Task: Search one way flight ticket for 1 adult, 1 child, 1 infant in seat in premium economy from Rock Springs: Southwest Wyoming Regional Airport (rock Springs Sweetwater County Airport) to Laramie: Laramie Regional Airport on 5-3-2023. Choice of flights is United. Number of bags: 2 checked bags. Price is upto 105000. Outbound departure time preference is 17:45.
Action: Mouse moved to (302, 253)
Screenshot: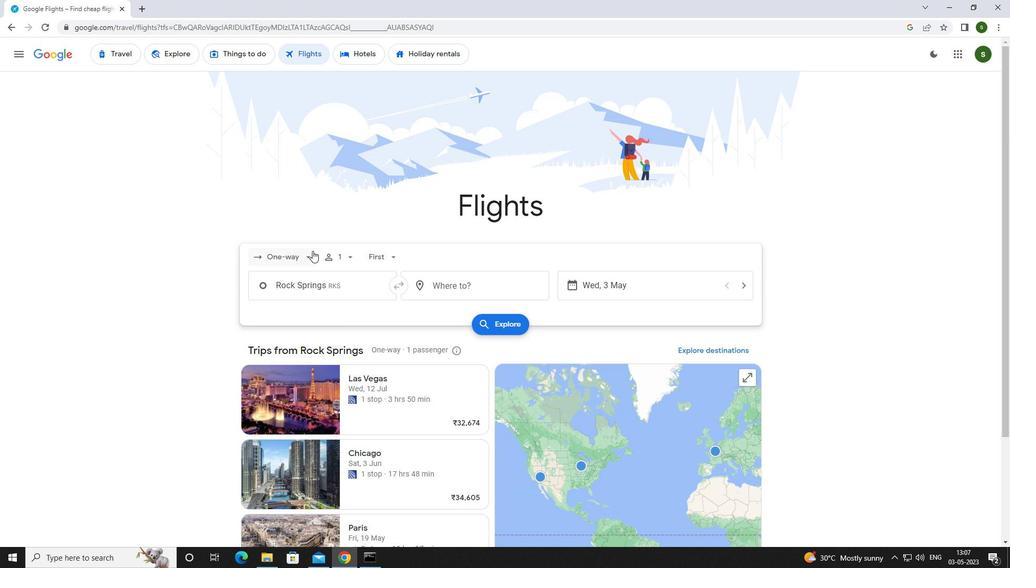 
Action: Mouse pressed left at (302, 253)
Screenshot: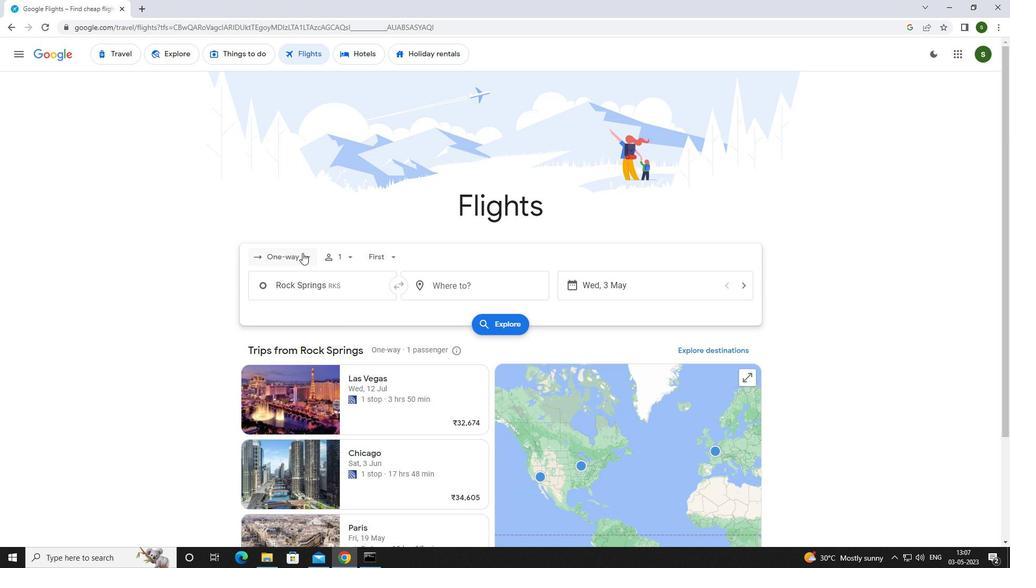 
Action: Mouse moved to (302, 303)
Screenshot: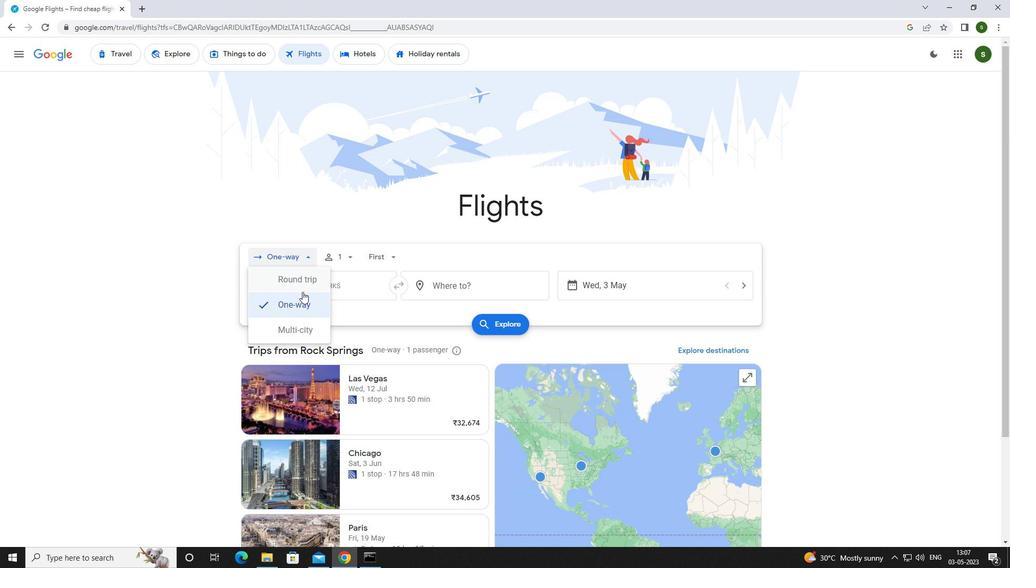 
Action: Mouse pressed left at (302, 303)
Screenshot: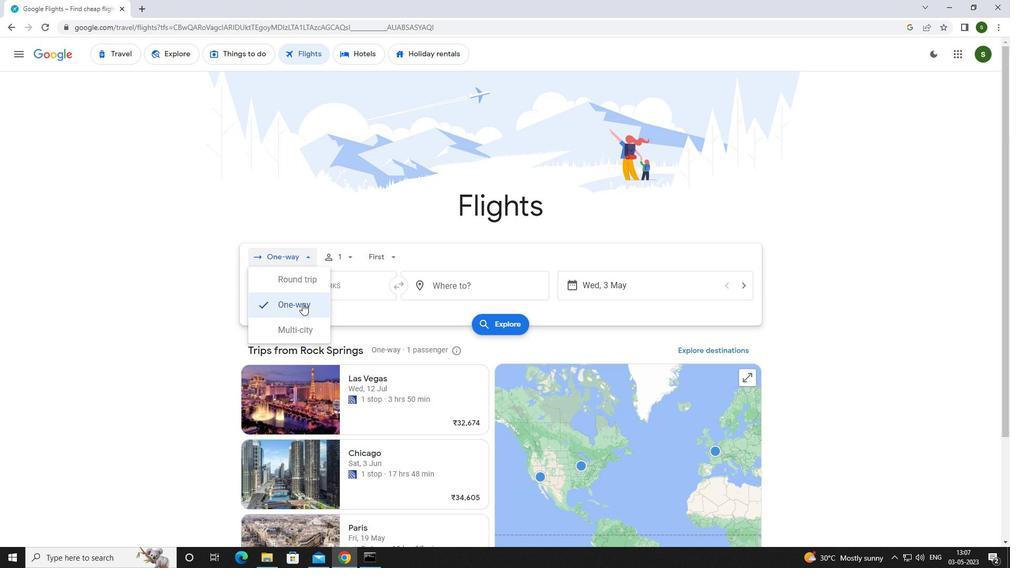 
Action: Mouse moved to (347, 256)
Screenshot: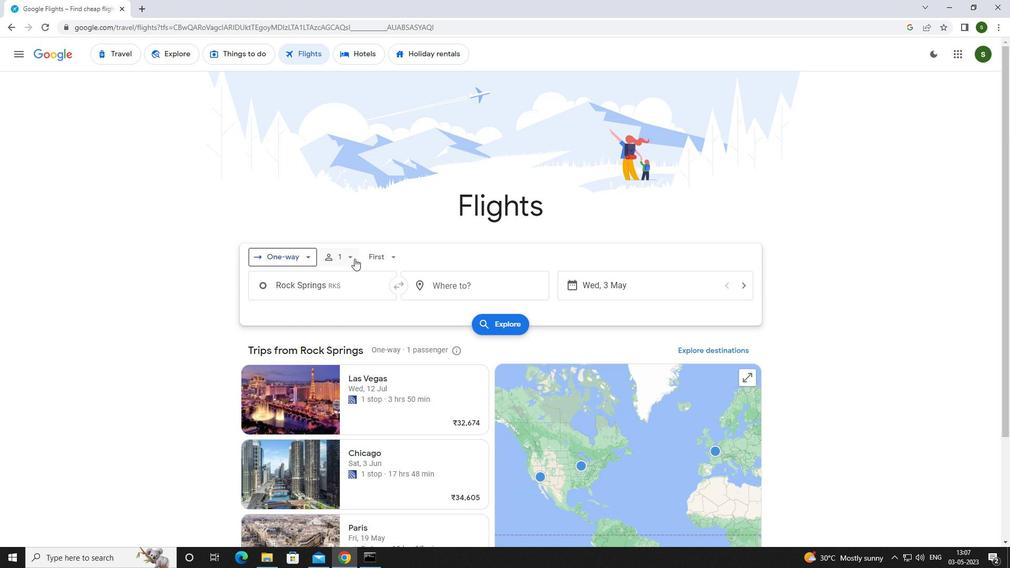 
Action: Mouse pressed left at (347, 256)
Screenshot: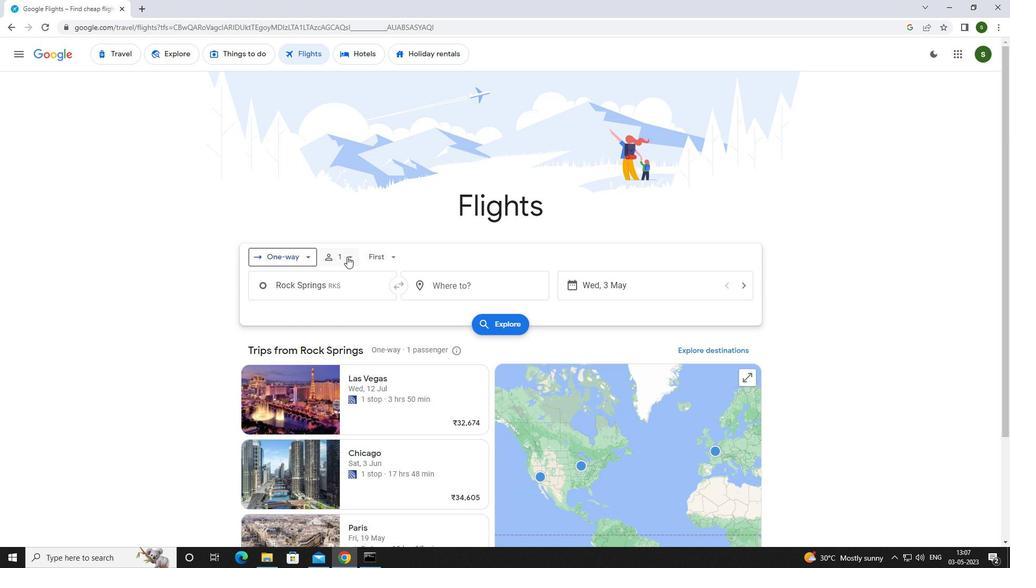 
Action: Mouse moved to (436, 311)
Screenshot: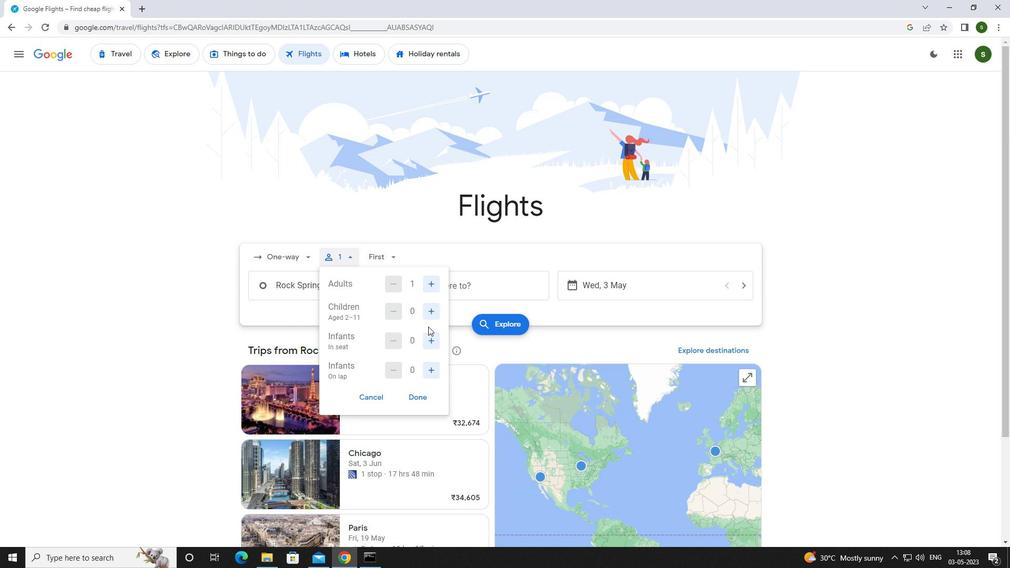 
Action: Mouse pressed left at (436, 311)
Screenshot: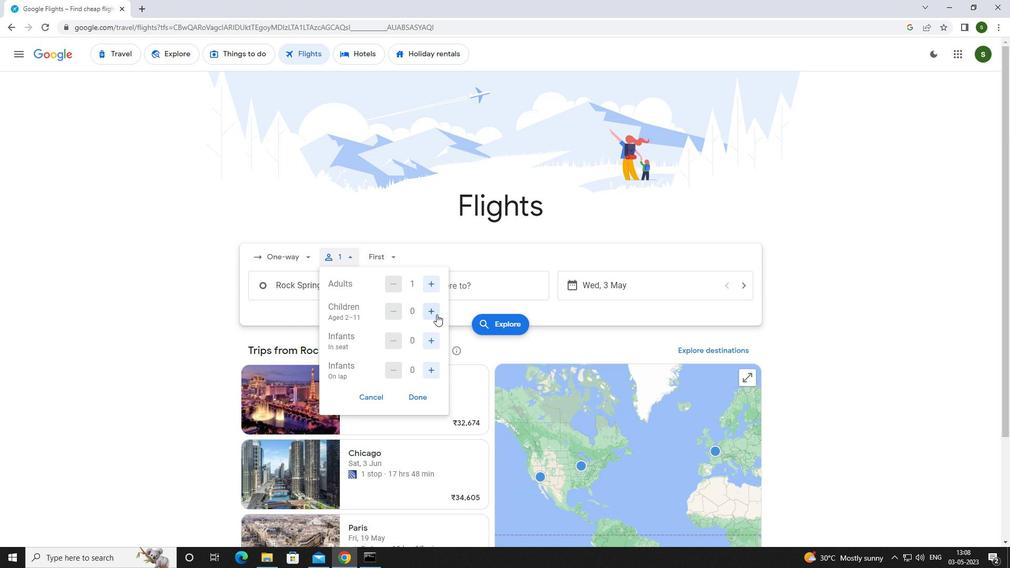 
Action: Mouse moved to (432, 338)
Screenshot: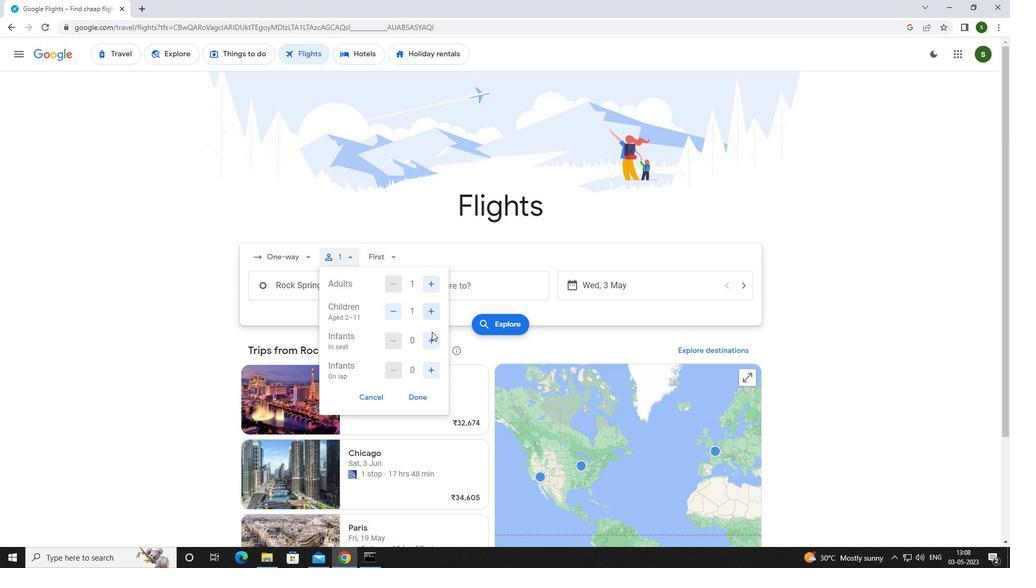 
Action: Mouse pressed left at (432, 338)
Screenshot: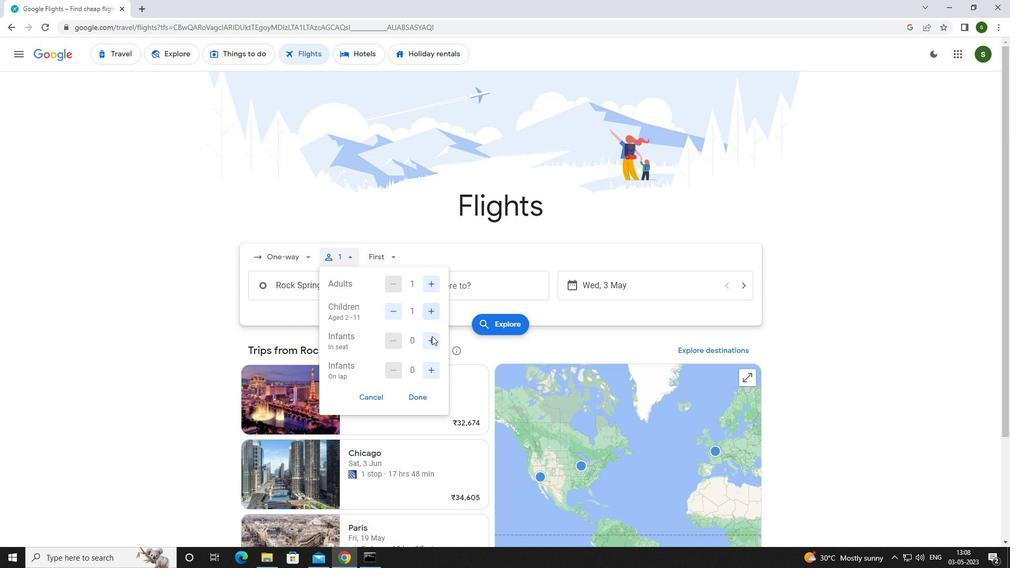 
Action: Mouse moved to (390, 253)
Screenshot: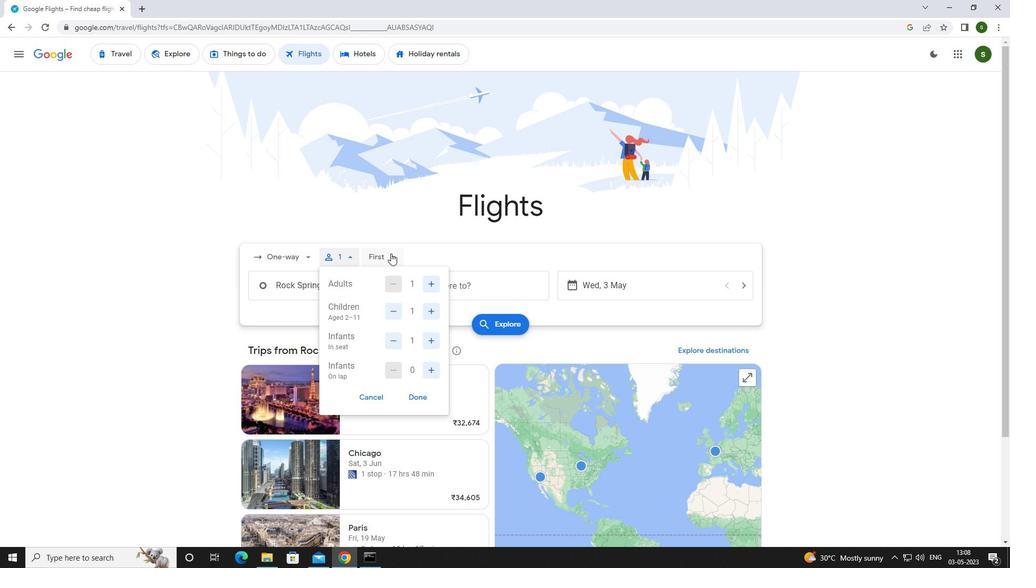 
Action: Mouse pressed left at (390, 253)
Screenshot: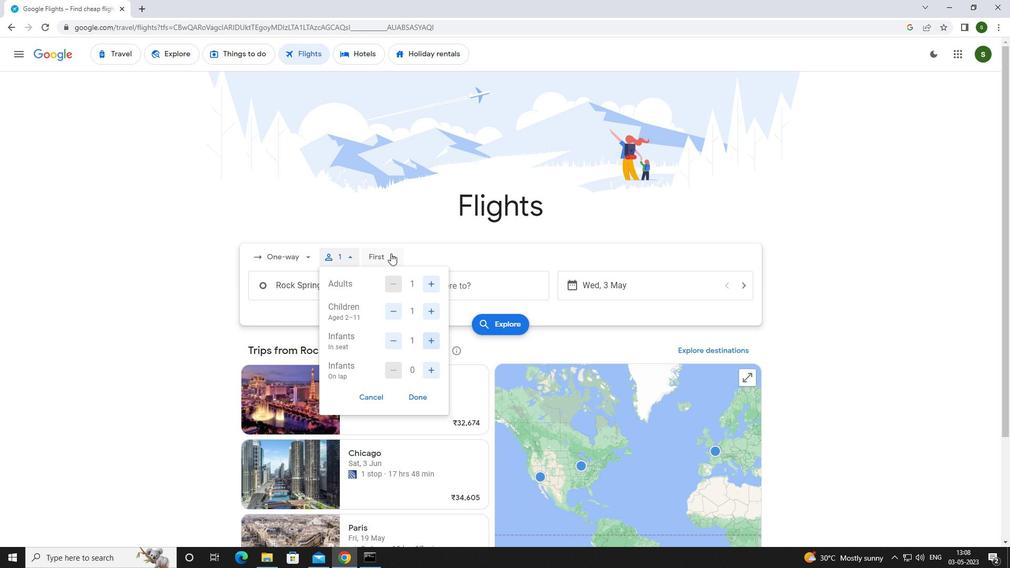 
Action: Mouse moved to (403, 312)
Screenshot: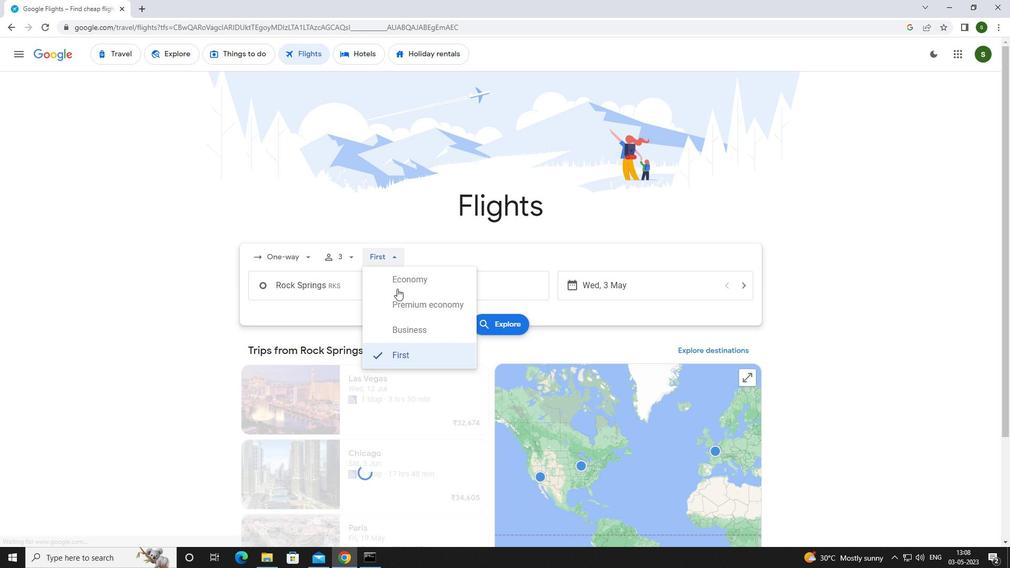 
Action: Mouse pressed left at (403, 312)
Screenshot: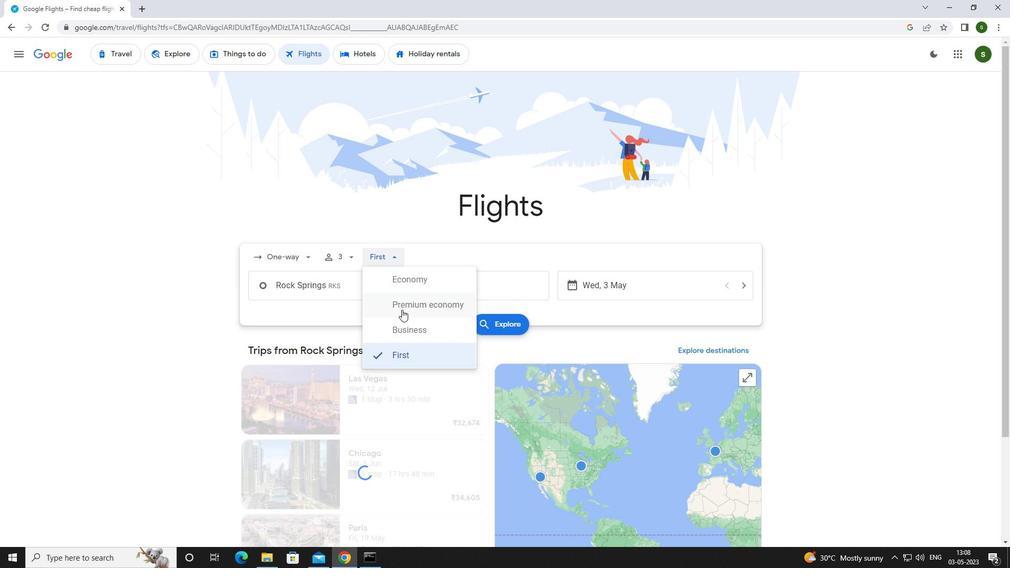 
Action: Mouse moved to (347, 288)
Screenshot: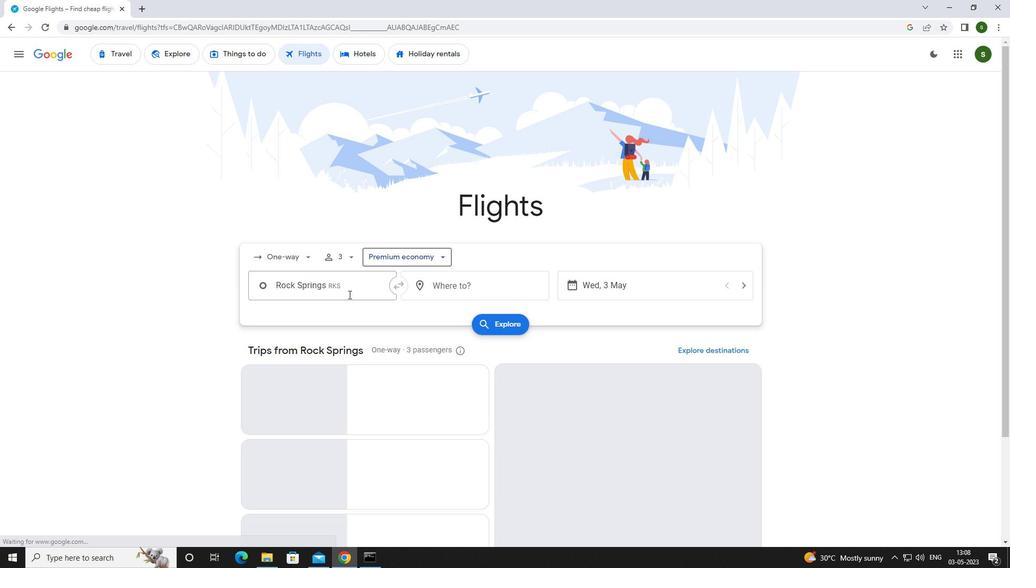 
Action: Mouse pressed left at (347, 288)
Screenshot: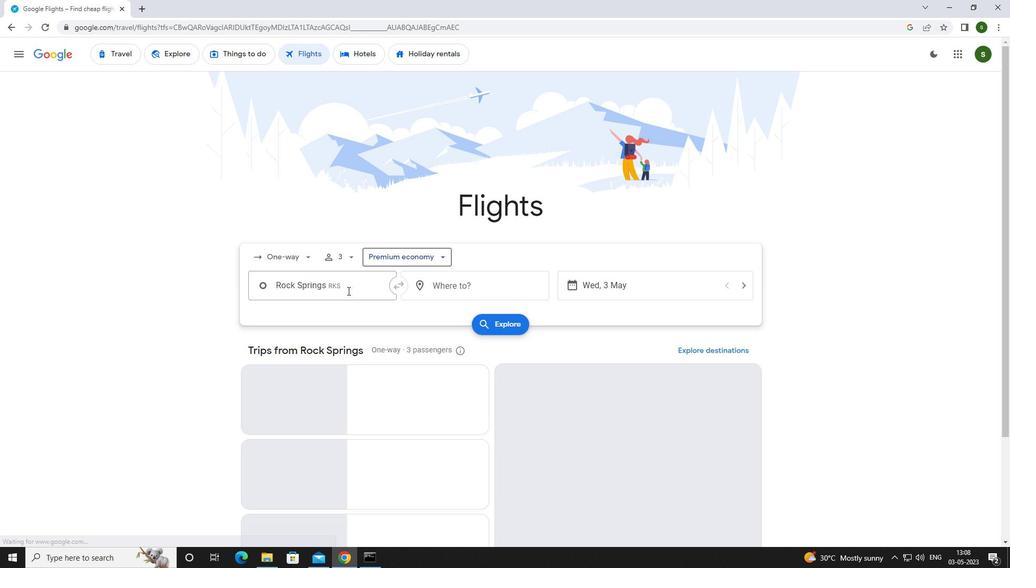 
Action: Mouse moved to (350, 285)
Screenshot: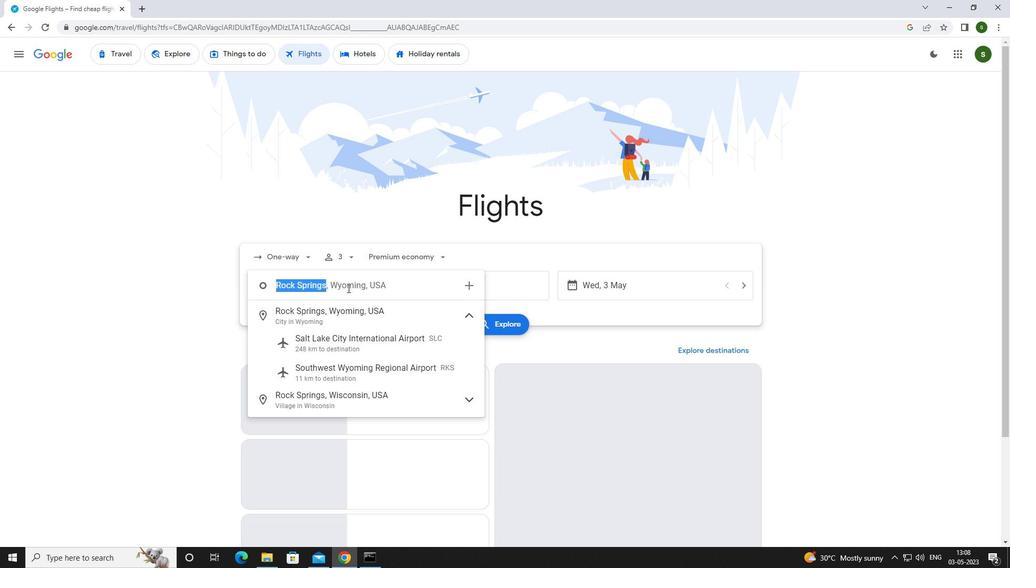 
Action: Key pressed <Key.caps_lock>R<Key.caps_lock>ock<Key.space><Key.caps_lock>s<Key.caps_lock>pring
Screenshot: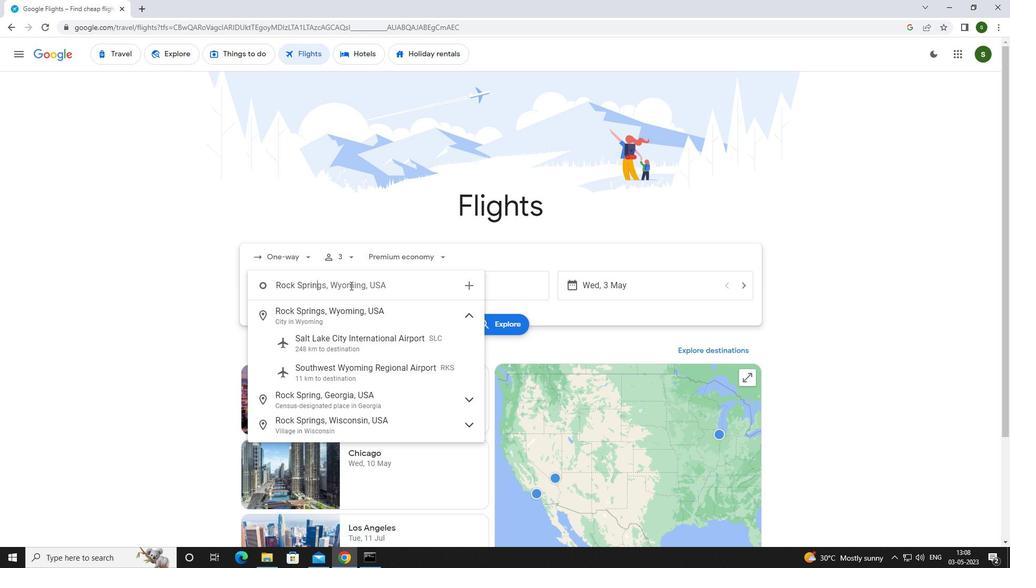 
Action: Mouse moved to (351, 369)
Screenshot: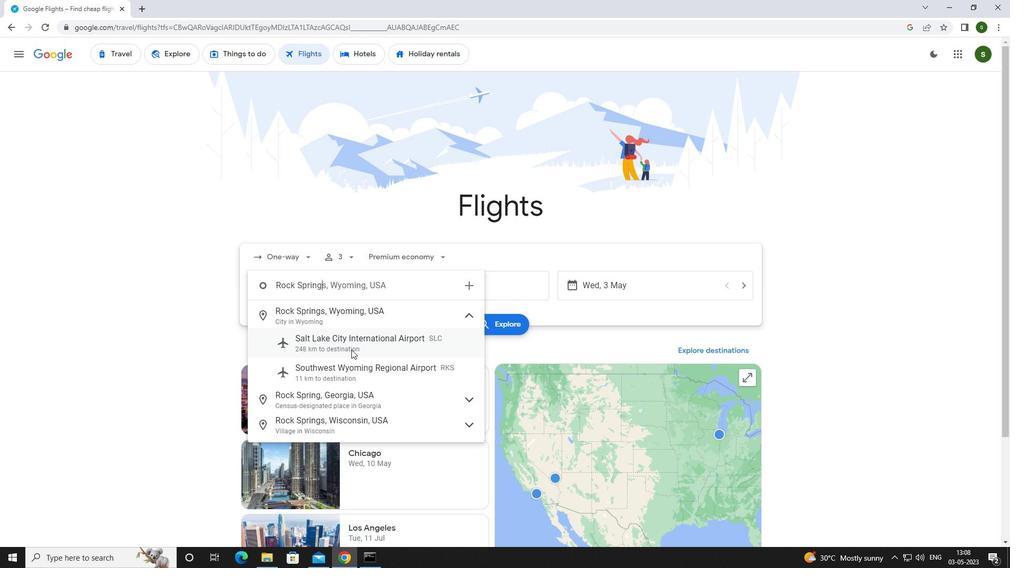 
Action: Mouse pressed left at (351, 369)
Screenshot: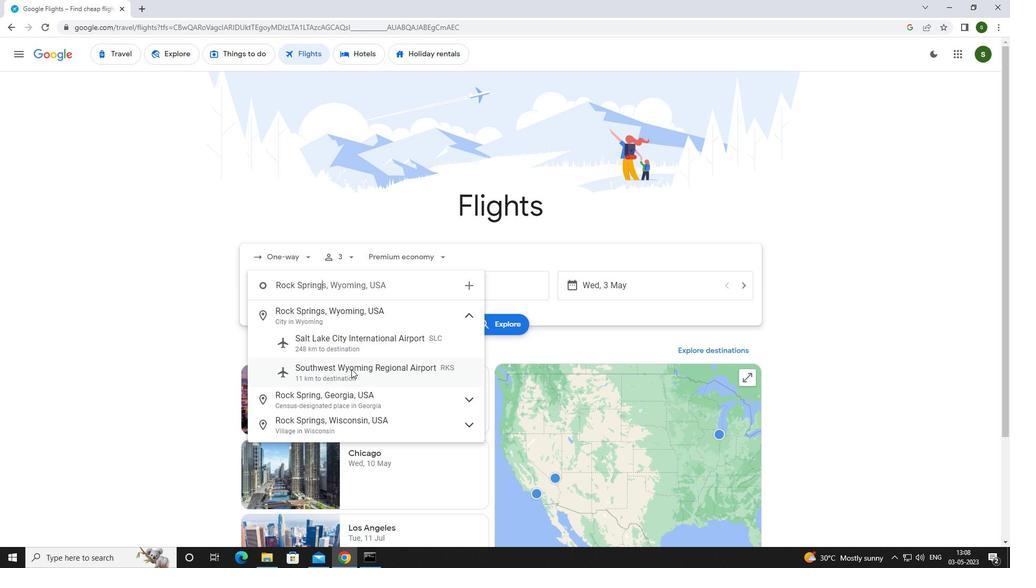 
Action: Mouse moved to (488, 289)
Screenshot: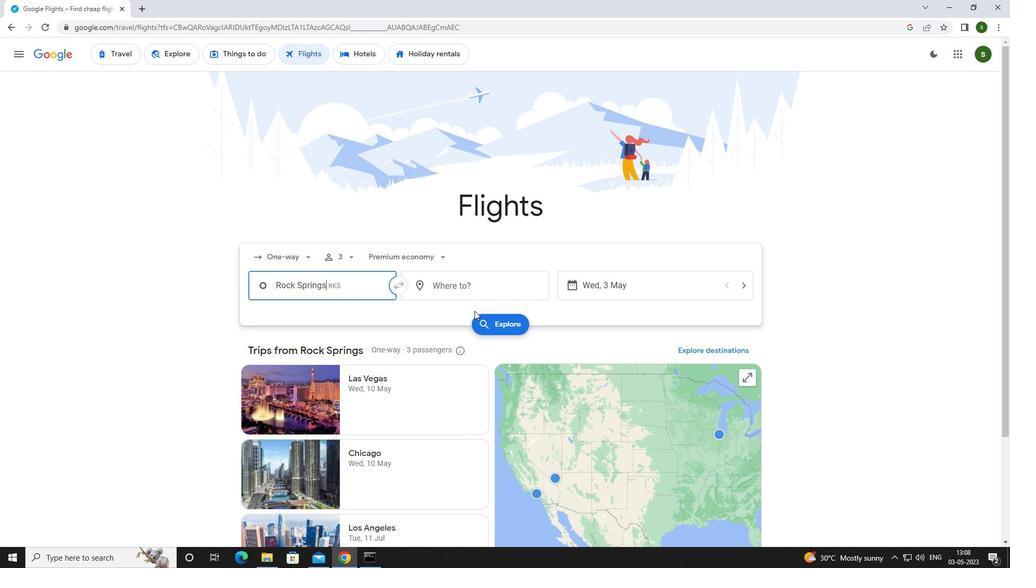 
Action: Mouse pressed left at (488, 289)
Screenshot: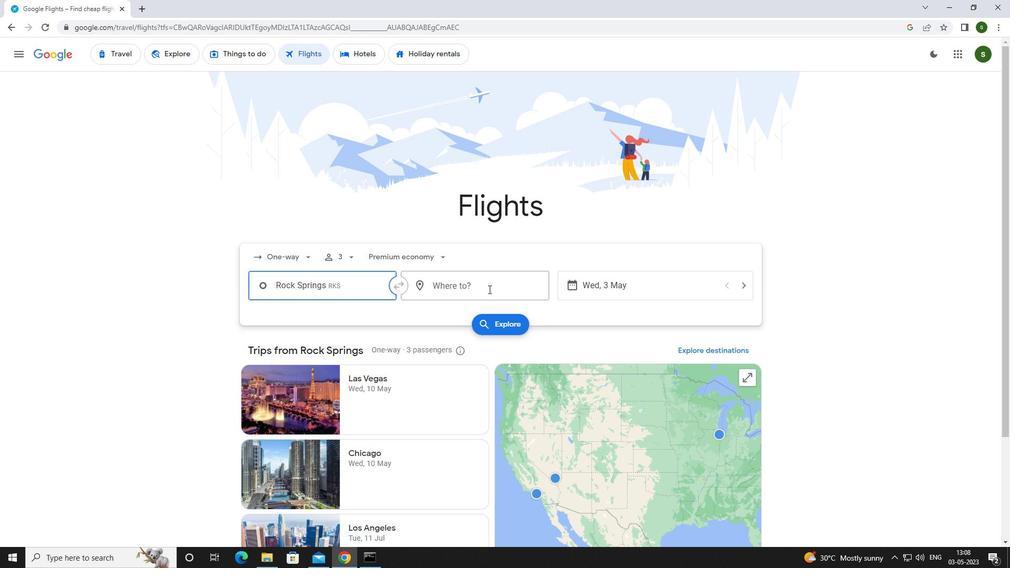 
Action: Key pressed <Key.caps_lock>l<Key.caps_lock>arami
Screenshot: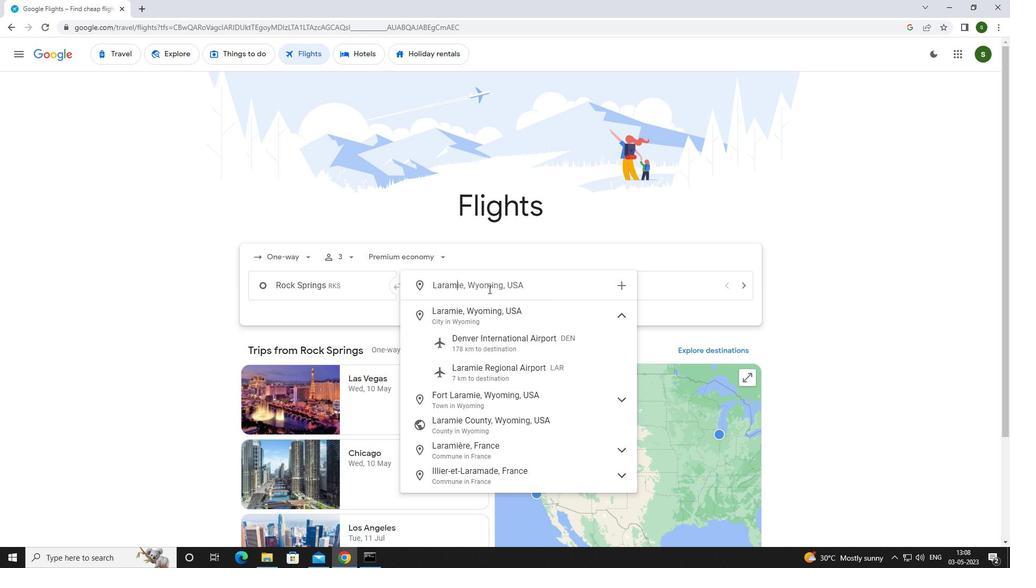 
Action: Mouse moved to (504, 375)
Screenshot: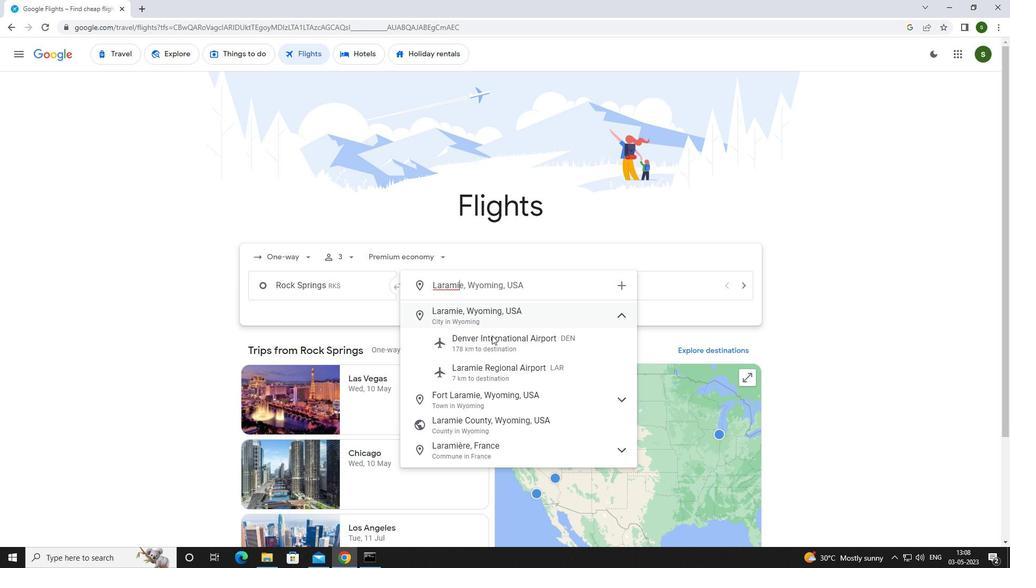 
Action: Mouse pressed left at (504, 375)
Screenshot: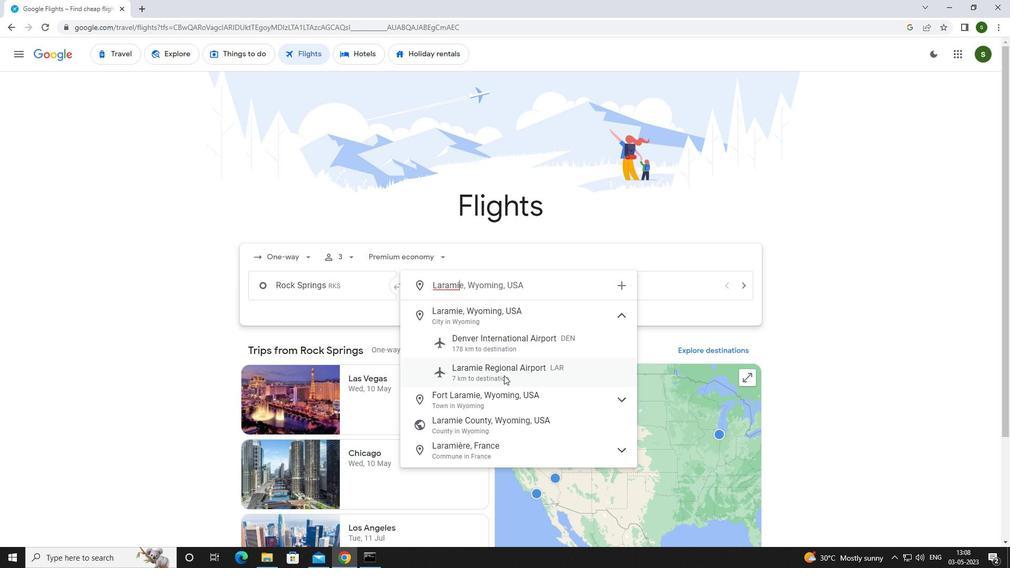 
Action: Mouse moved to (631, 287)
Screenshot: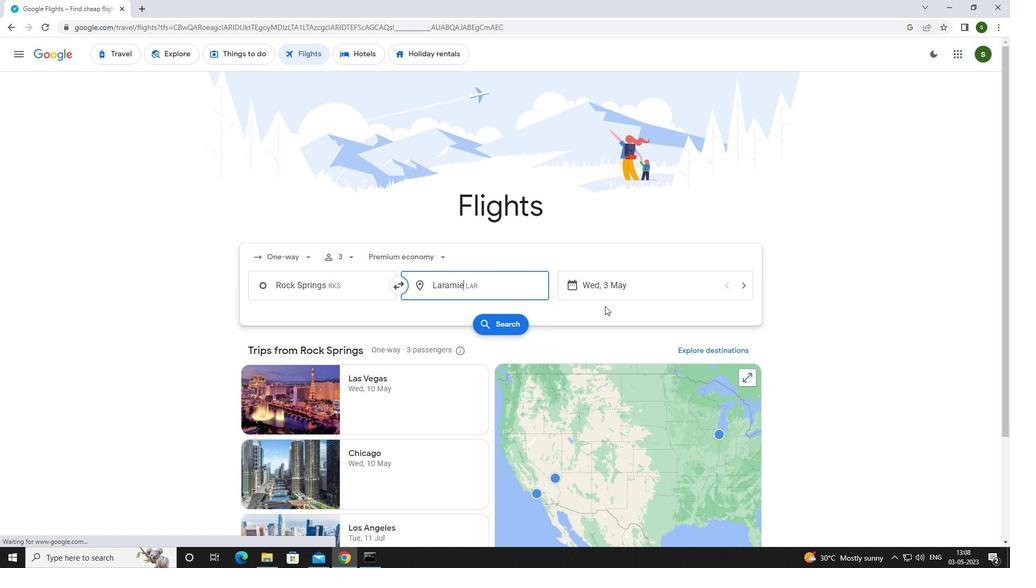 
Action: Mouse pressed left at (631, 287)
Screenshot: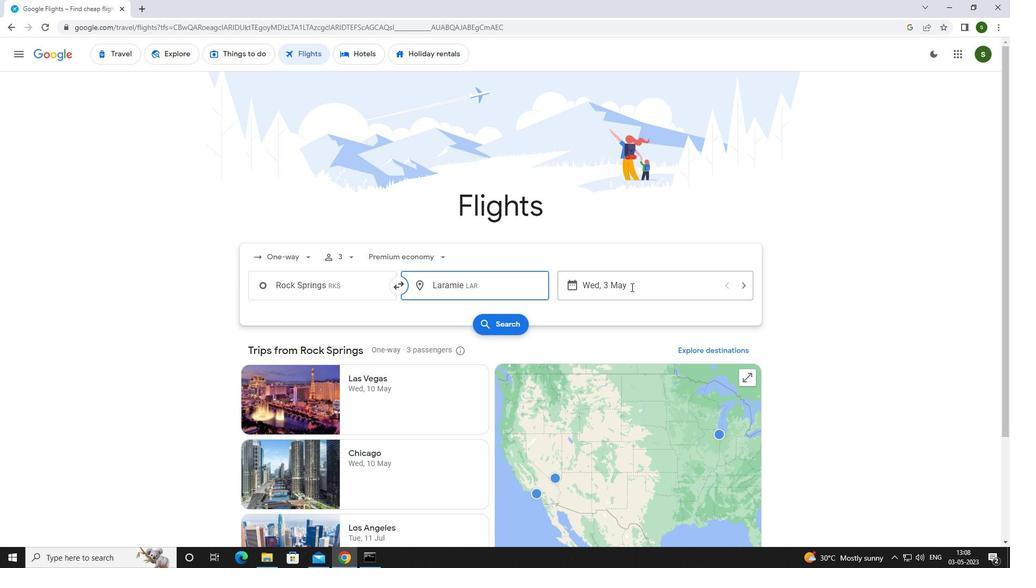 
Action: Mouse moved to (451, 356)
Screenshot: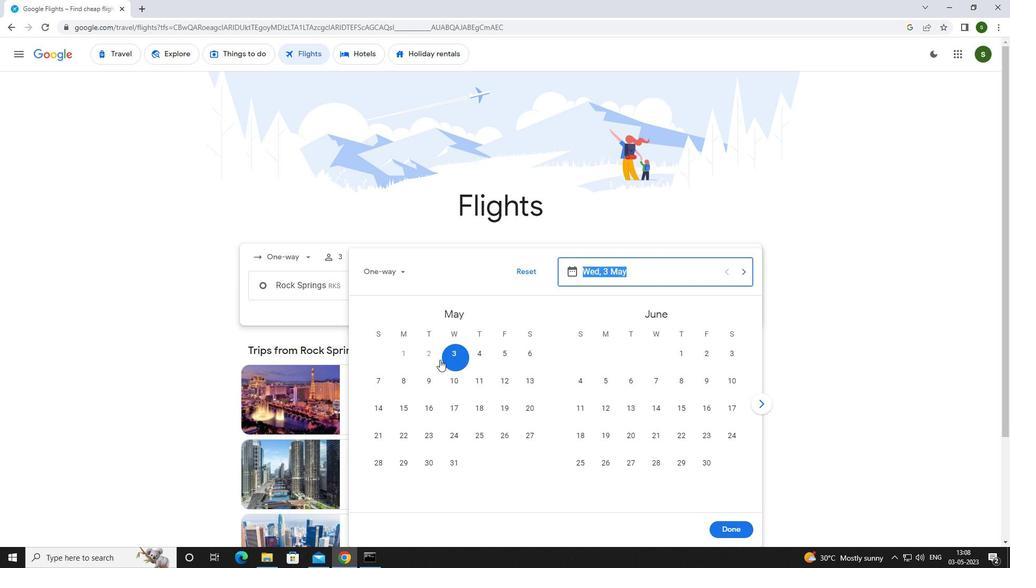 
Action: Mouse pressed left at (451, 356)
Screenshot: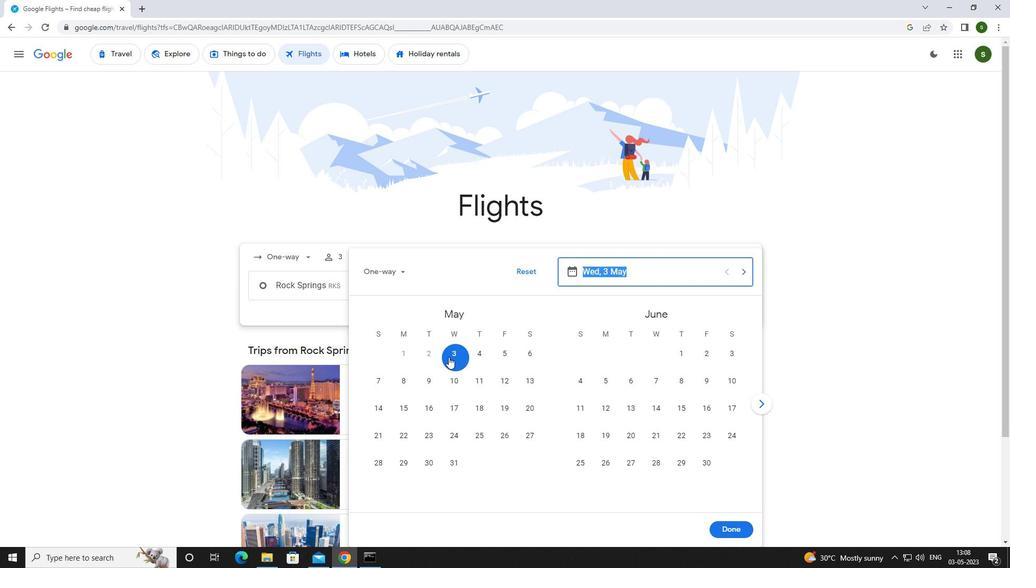 
Action: Mouse moved to (737, 529)
Screenshot: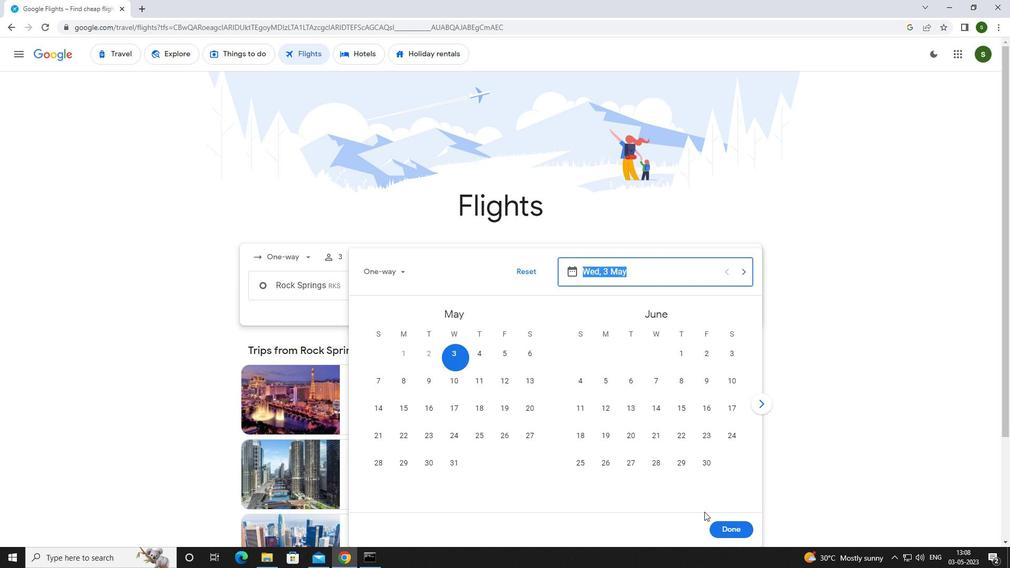 
Action: Mouse pressed left at (737, 529)
Screenshot: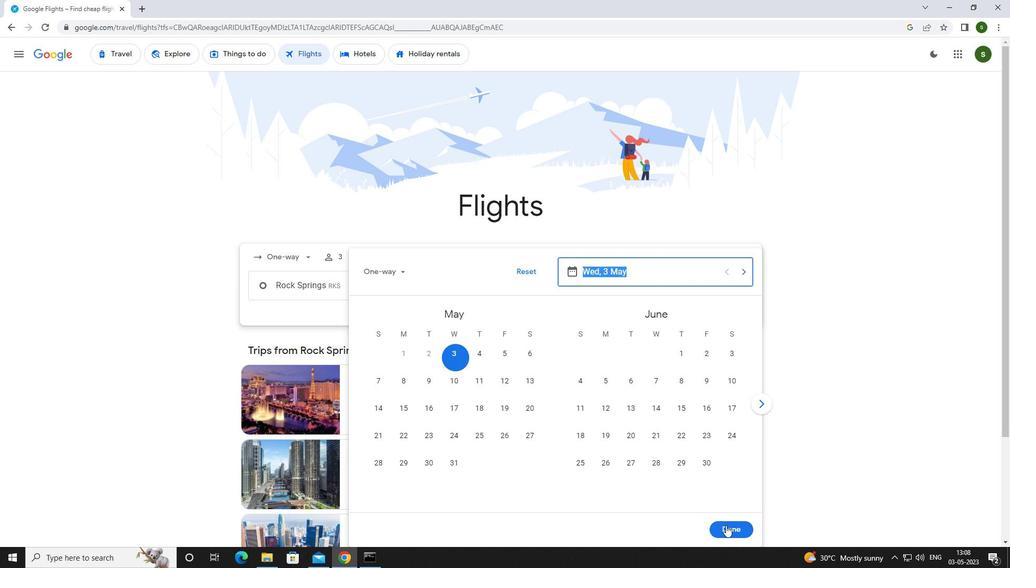 
Action: Mouse moved to (500, 323)
Screenshot: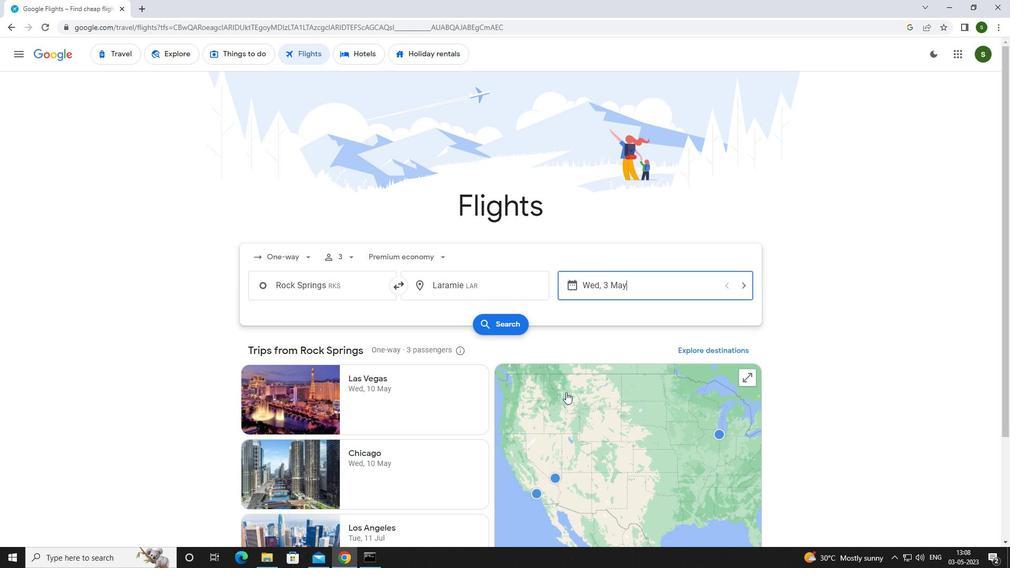 
Action: Mouse pressed left at (500, 323)
Screenshot: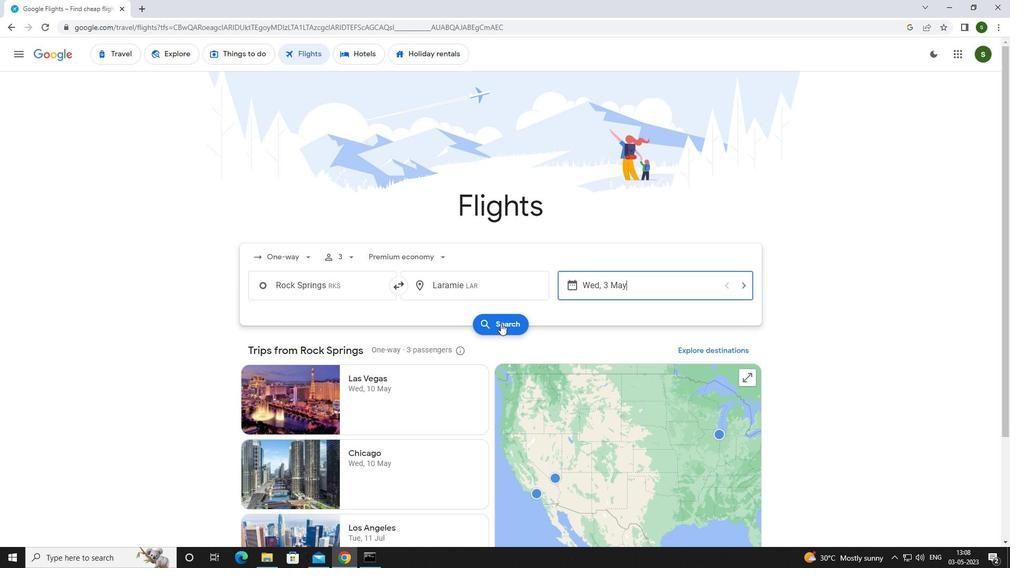 
Action: Mouse moved to (254, 150)
Screenshot: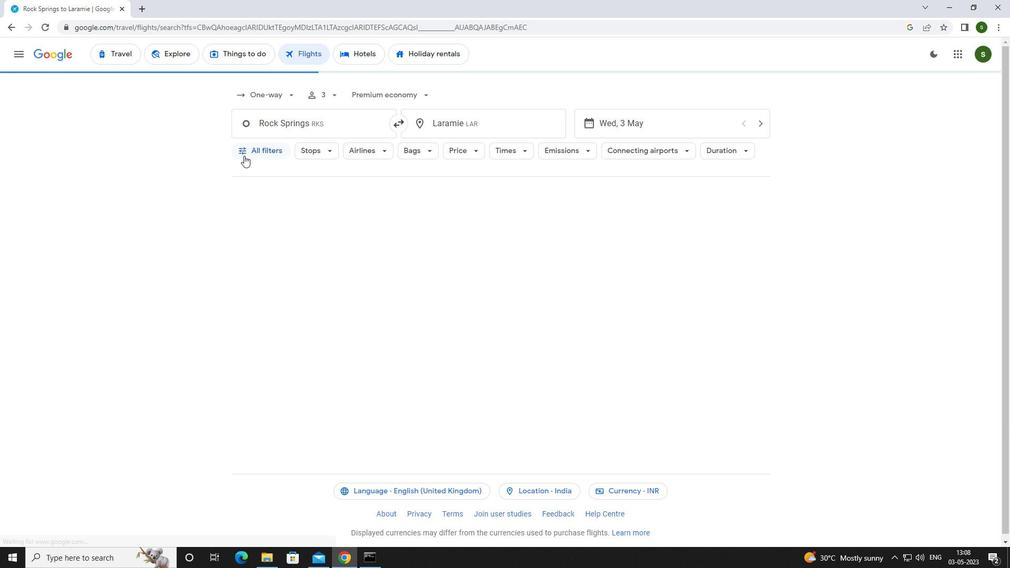 
Action: Mouse pressed left at (254, 150)
Screenshot: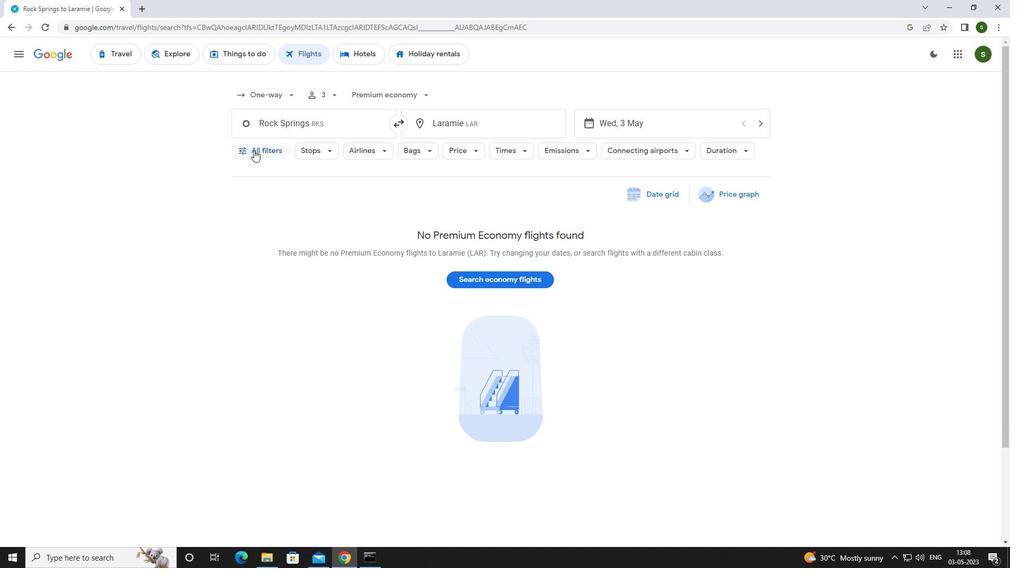 
Action: Mouse moved to (391, 370)
Screenshot: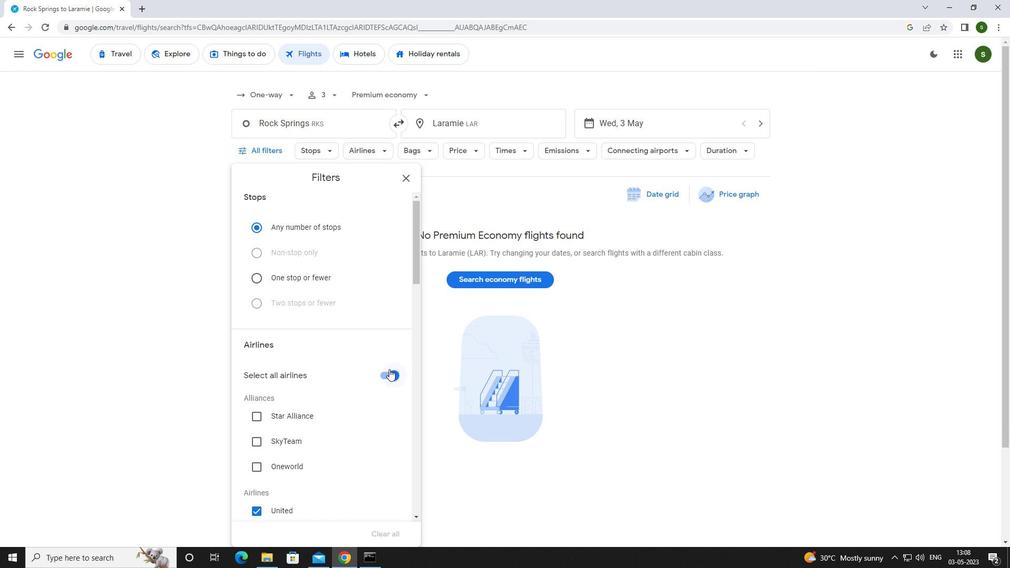 
Action: Mouse pressed left at (391, 370)
Screenshot: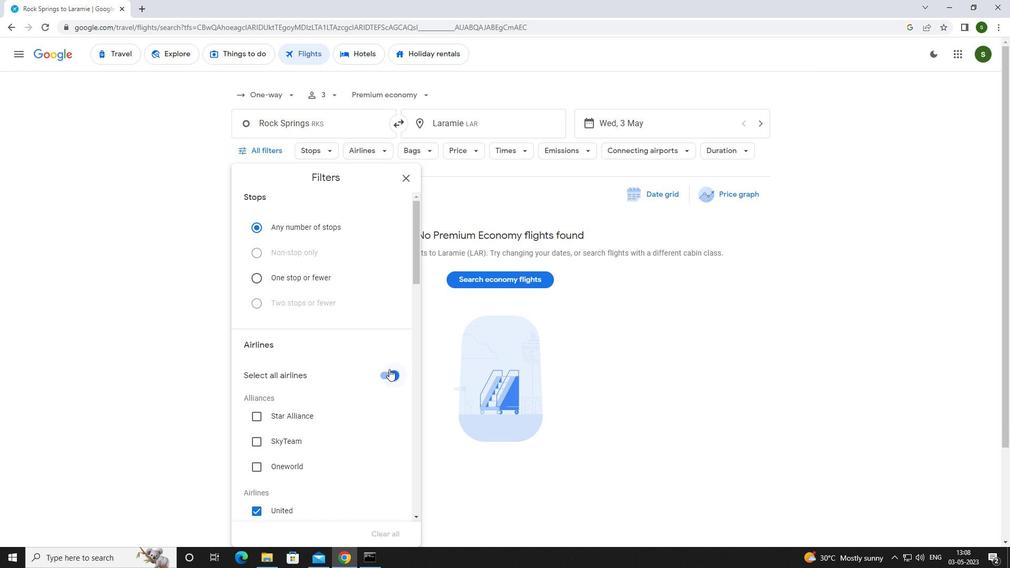 
Action: Mouse moved to (354, 332)
Screenshot: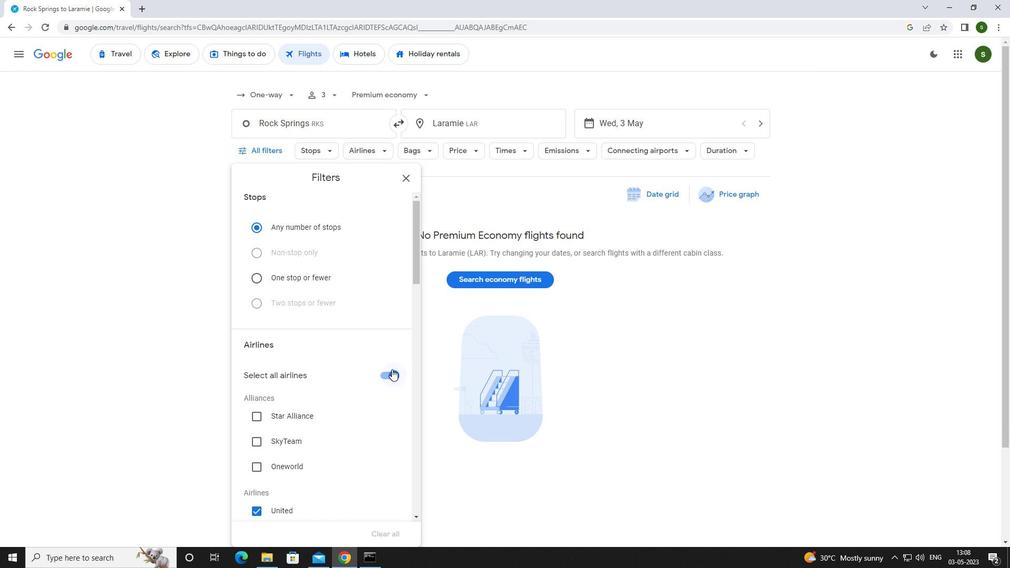 
Action: Mouse scrolled (354, 331) with delta (0, 0)
Screenshot: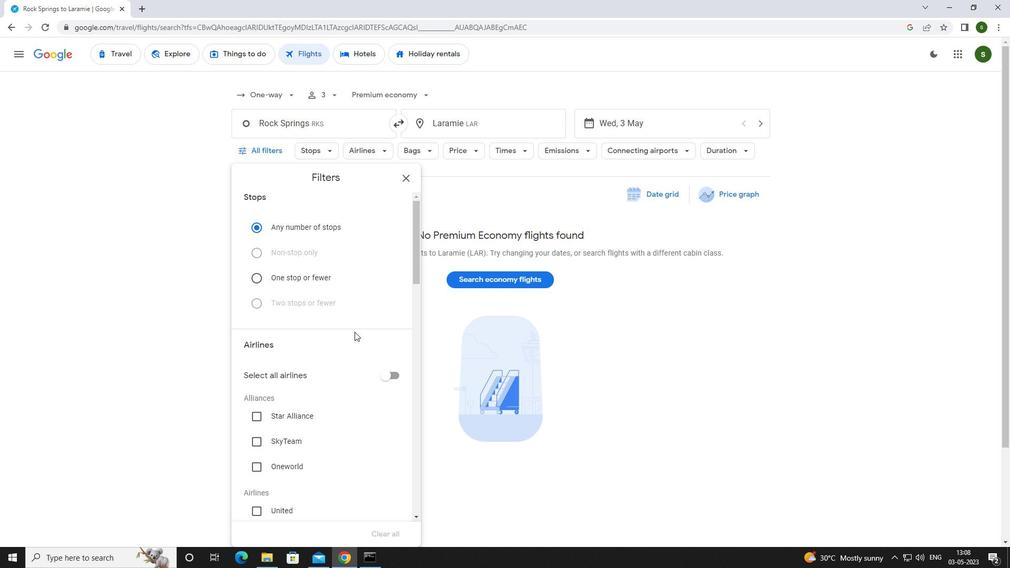
Action: Mouse scrolled (354, 331) with delta (0, 0)
Screenshot: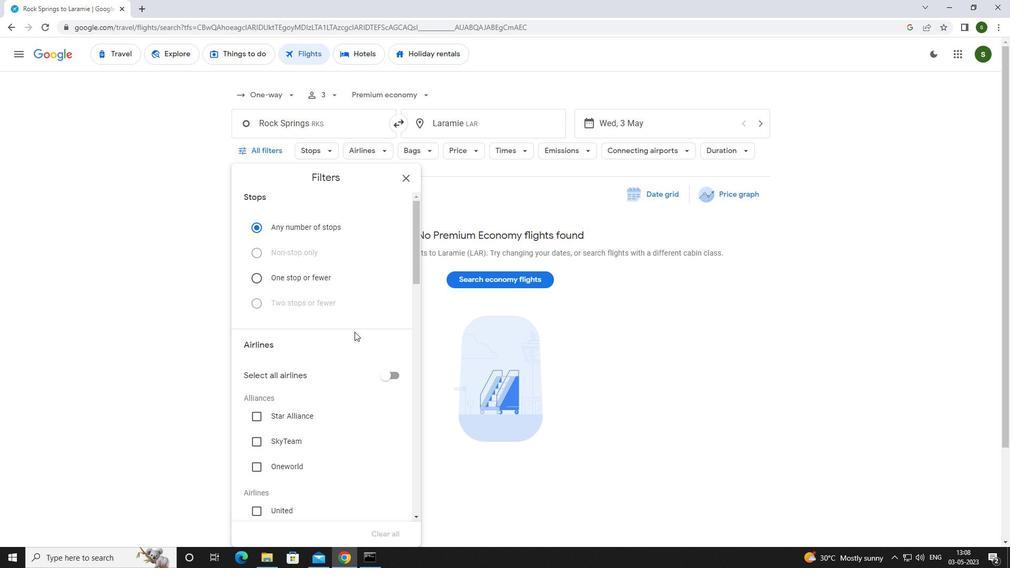 
Action: Mouse moved to (277, 404)
Screenshot: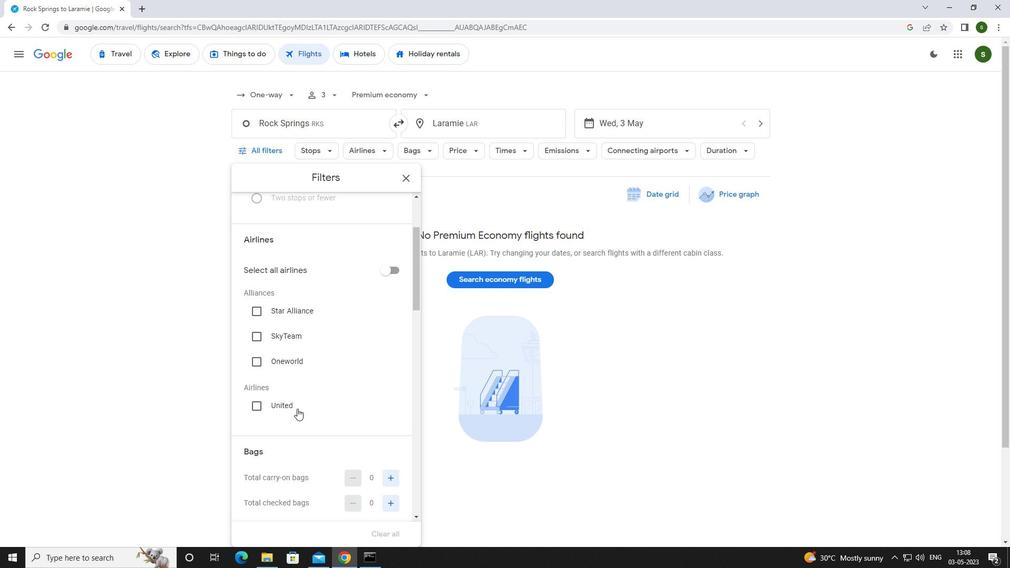 
Action: Mouse pressed left at (277, 404)
Screenshot: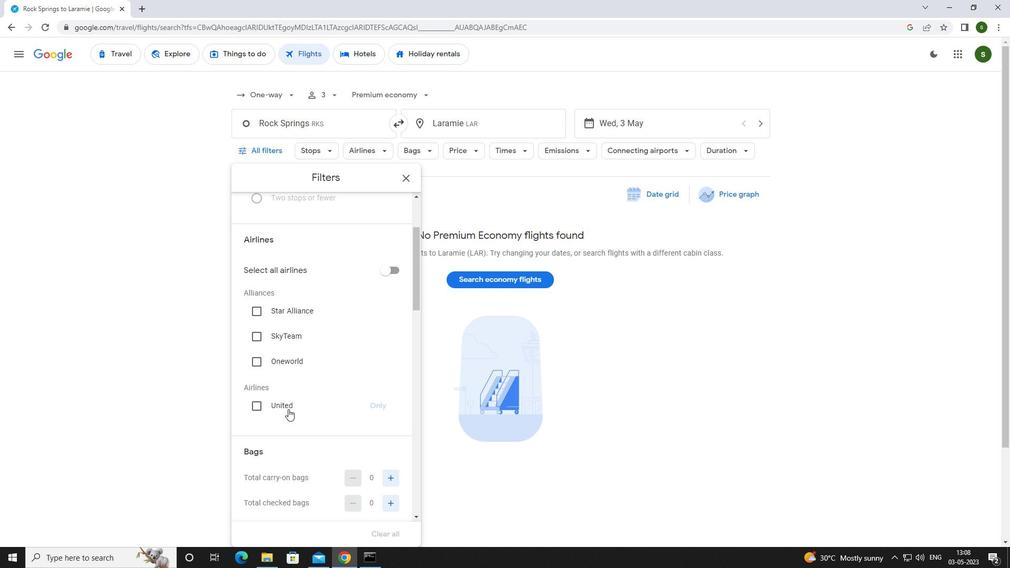 
Action: Mouse moved to (307, 390)
Screenshot: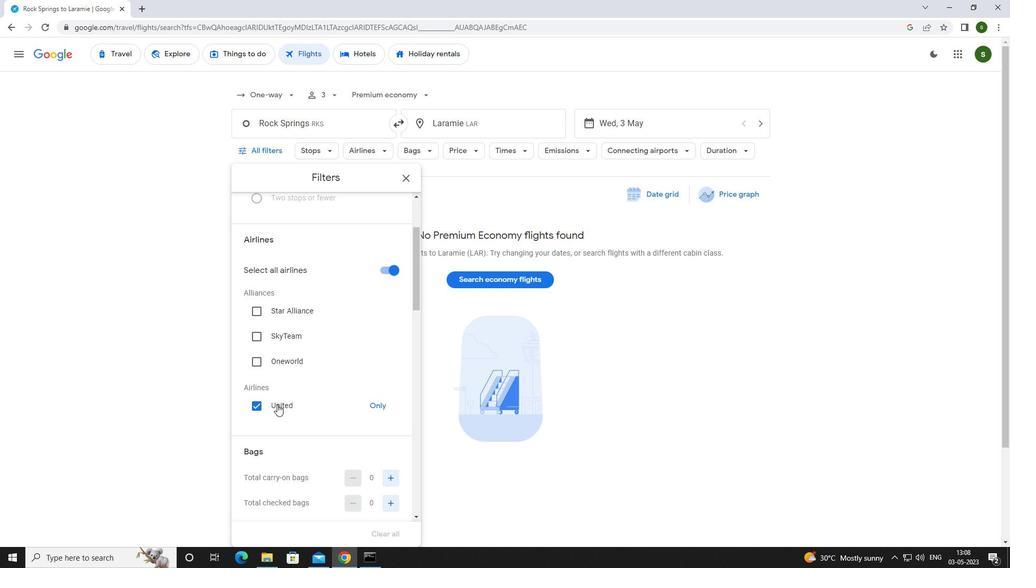 
Action: Mouse scrolled (307, 389) with delta (0, 0)
Screenshot: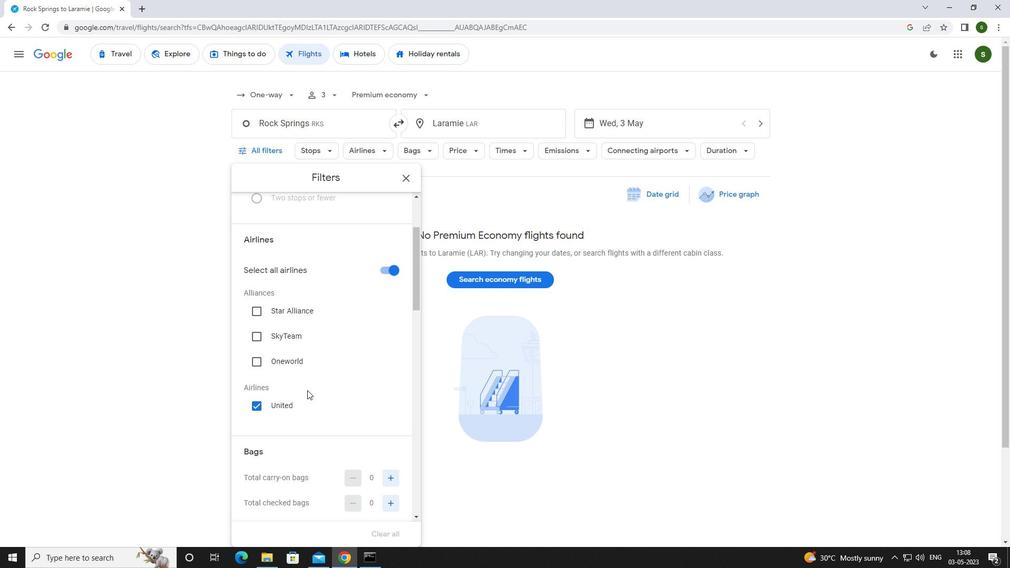 
Action: Mouse scrolled (307, 389) with delta (0, 0)
Screenshot: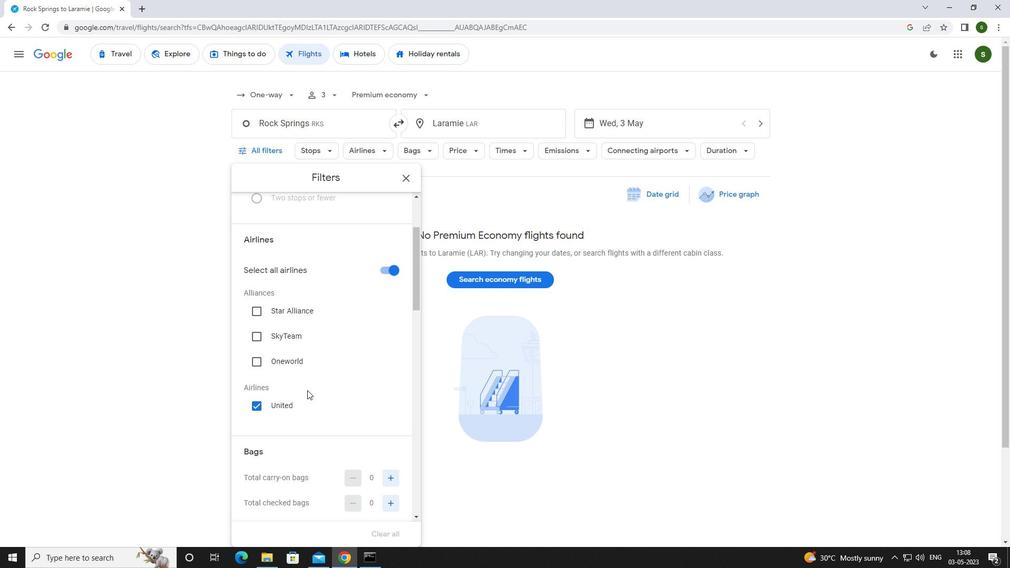 
Action: Mouse moved to (307, 389)
Screenshot: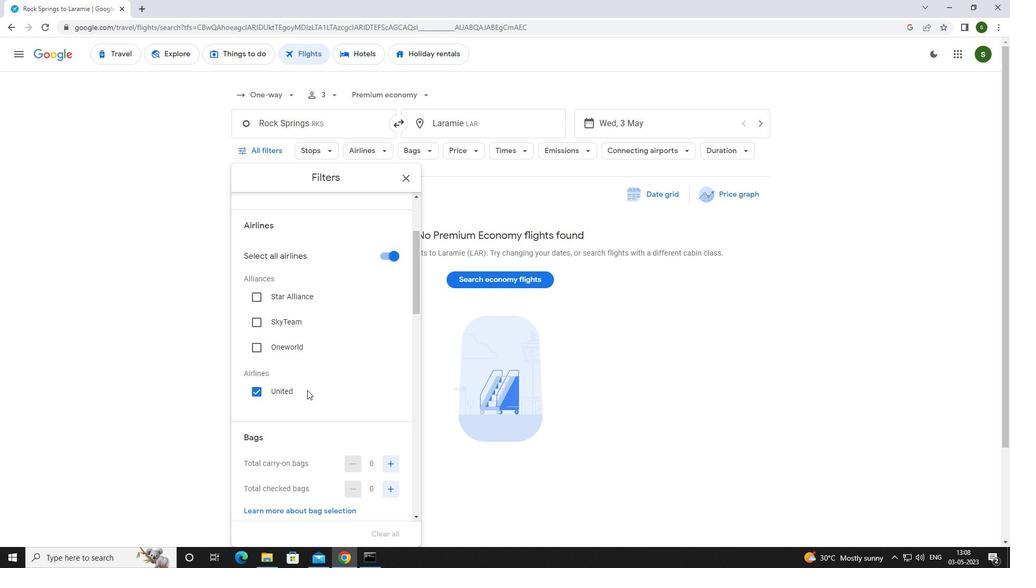 
Action: Mouse scrolled (307, 389) with delta (0, 0)
Screenshot: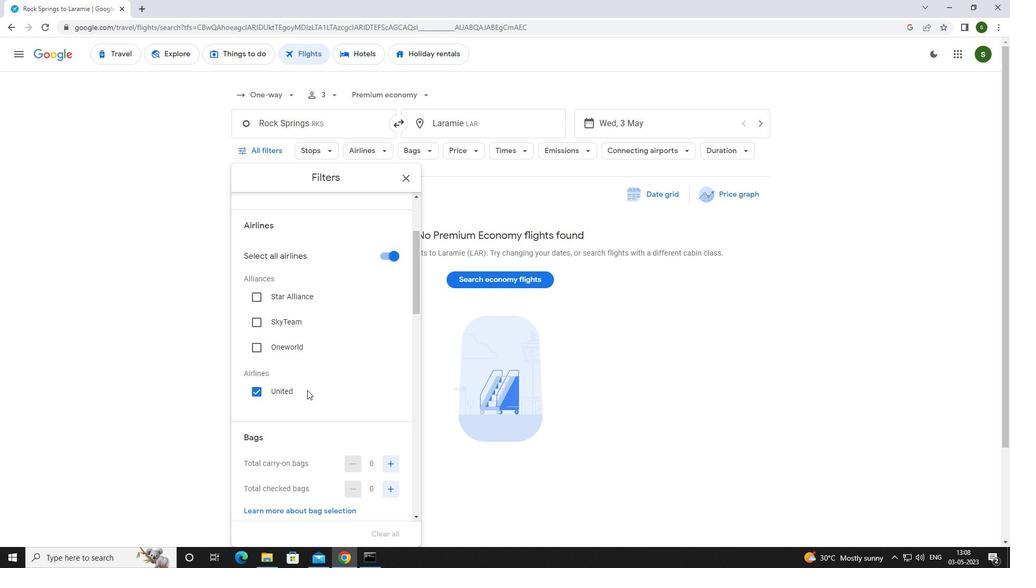 
Action: Mouse moved to (389, 342)
Screenshot: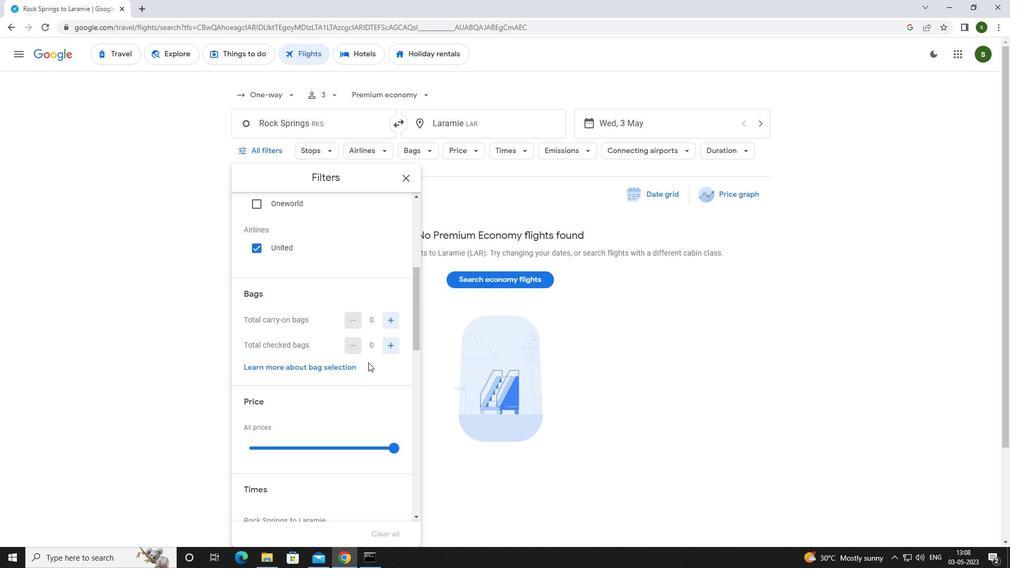 
Action: Mouse pressed left at (389, 342)
Screenshot: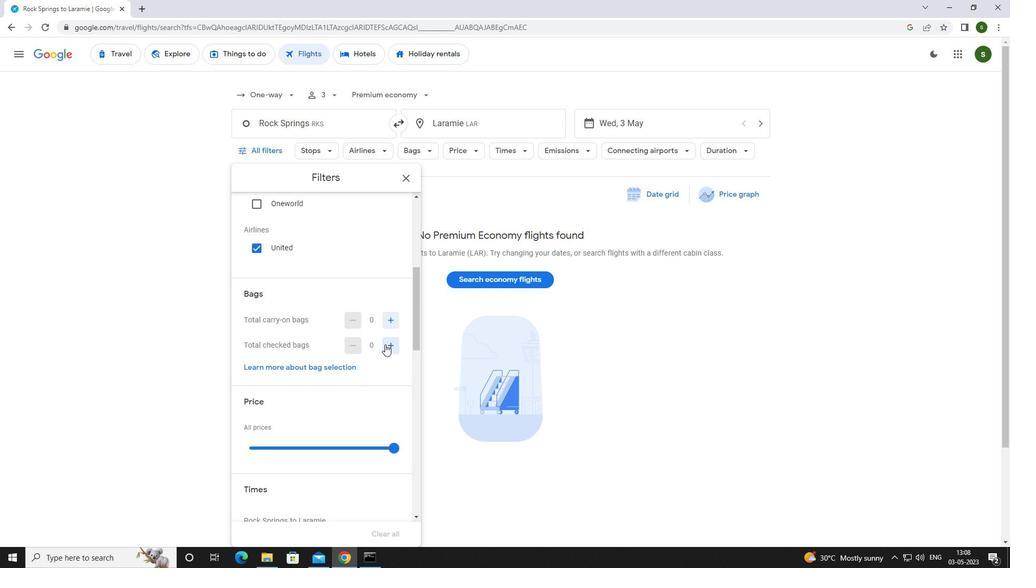 
Action: Mouse pressed left at (389, 342)
Screenshot: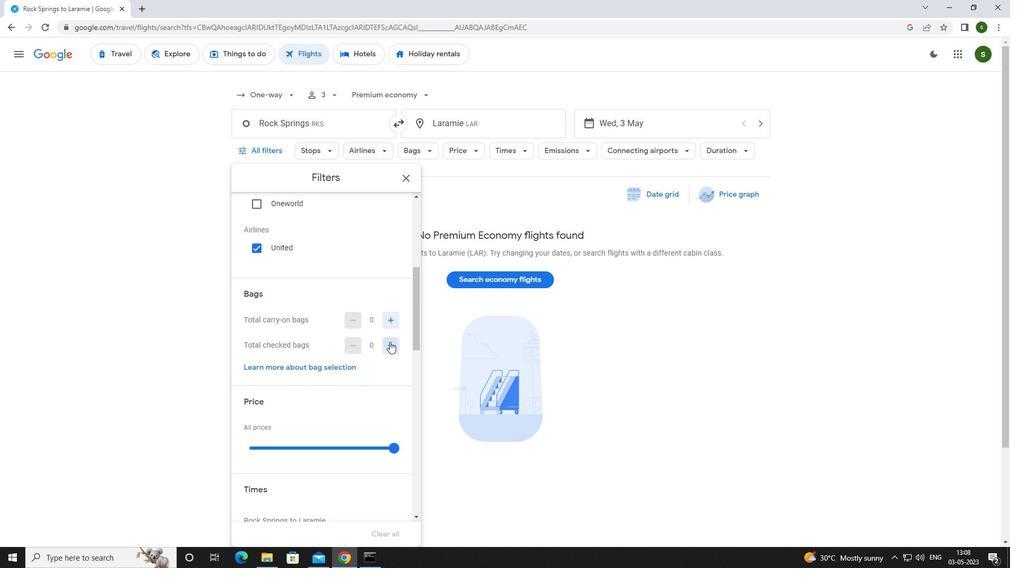 
Action: Mouse moved to (389, 343)
Screenshot: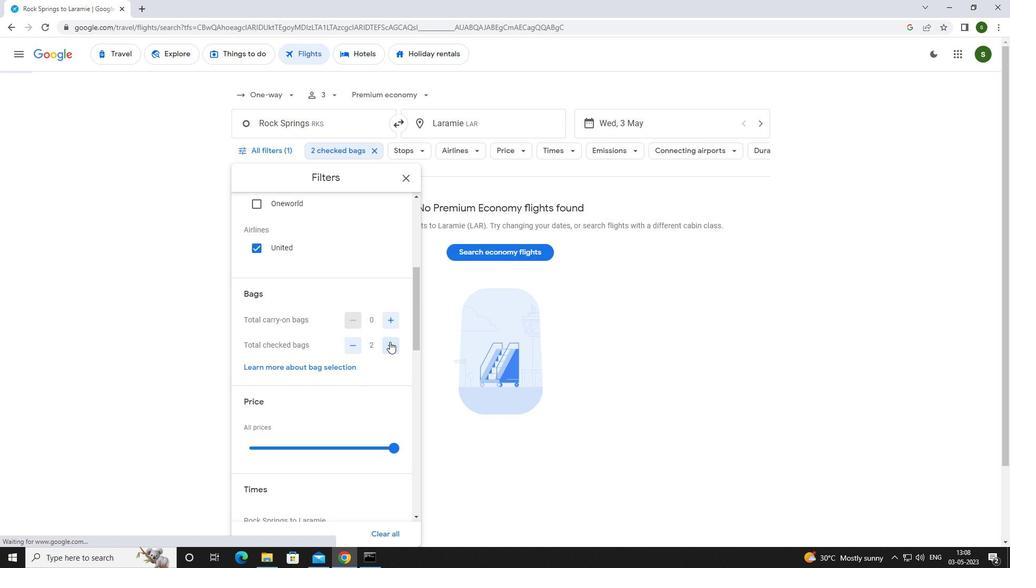 
Action: Mouse scrolled (389, 342) with delta (0, 0)
Screenshot: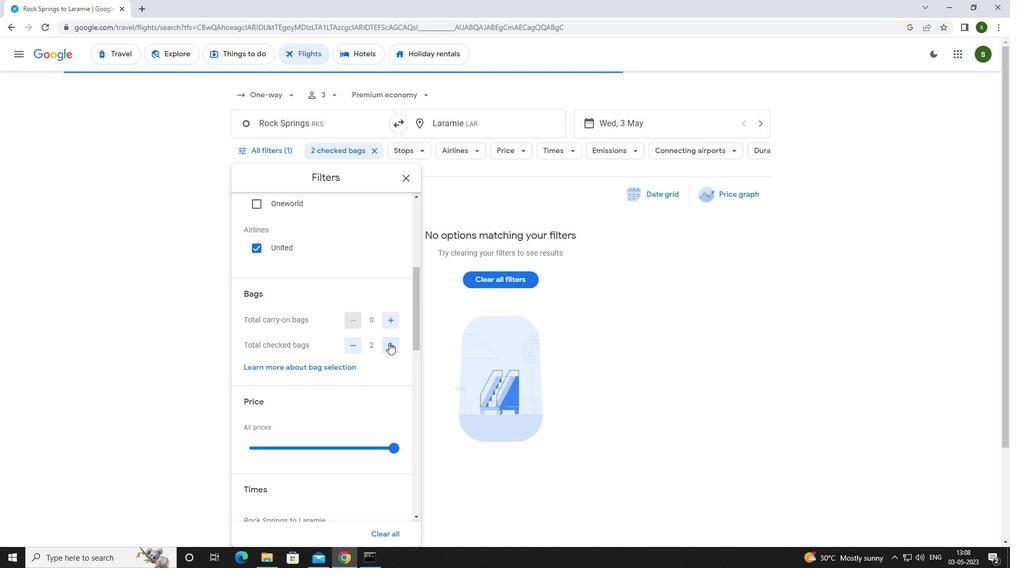 
Action: Mouse scrolled (389, 342) with delta (0, 0)
Screenshot: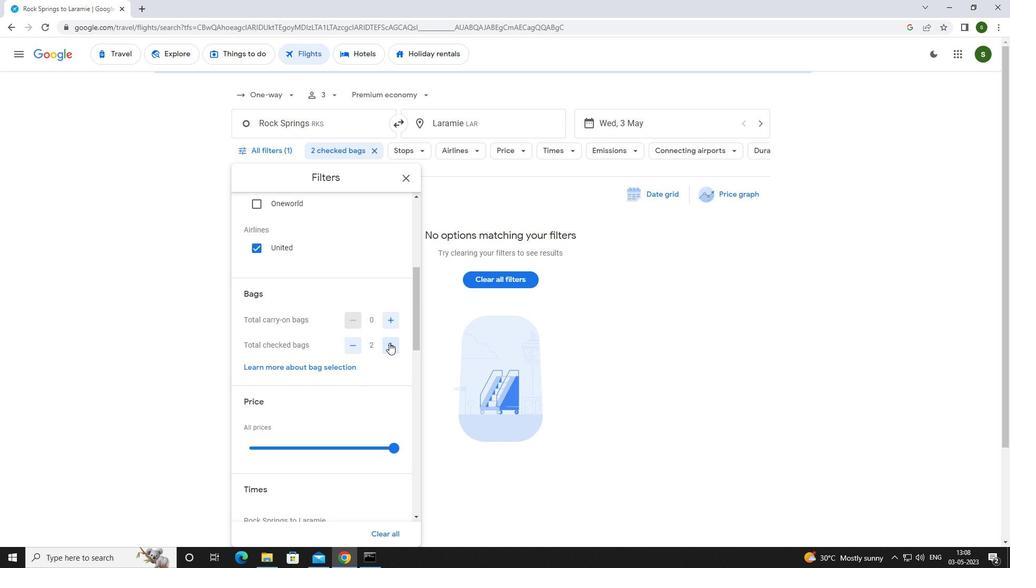 
Action: Mouse moved to (393, 348)
Screenshot: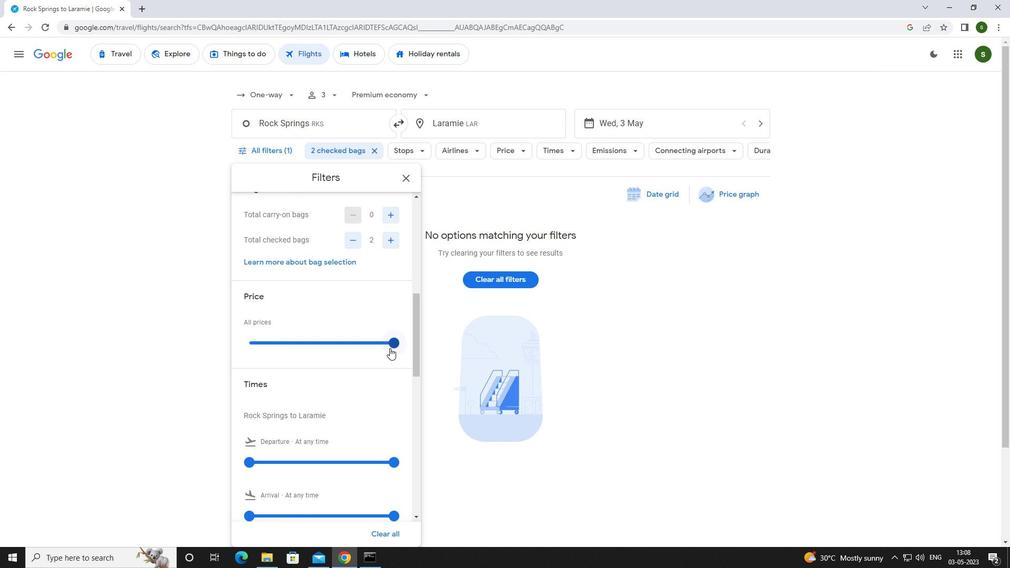 
Action: Mouse pressed left at (393, 348)
Screenshot: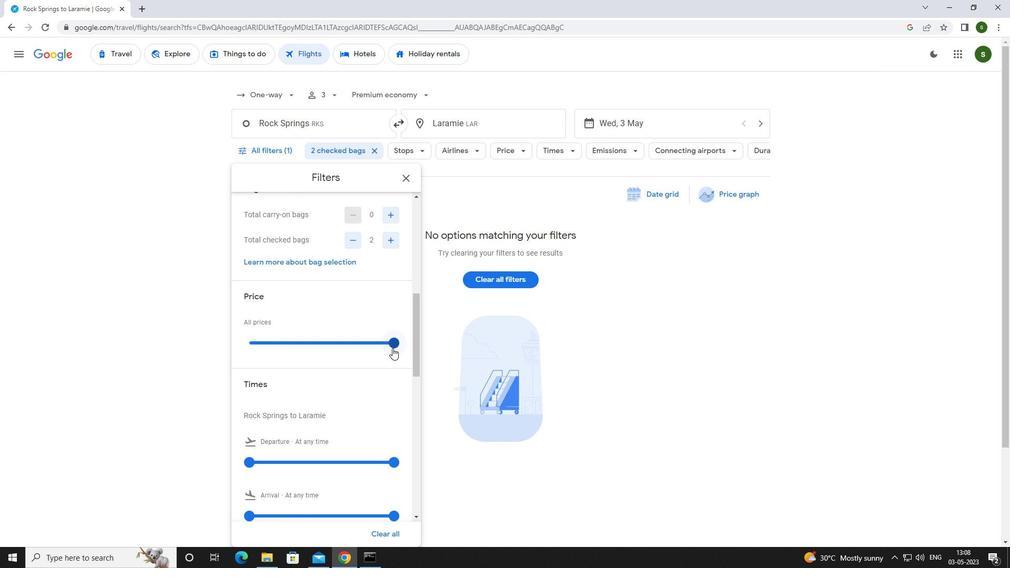 
Action: Mouse scrolled (393, 347) with delta (0, 0)
Screenshot: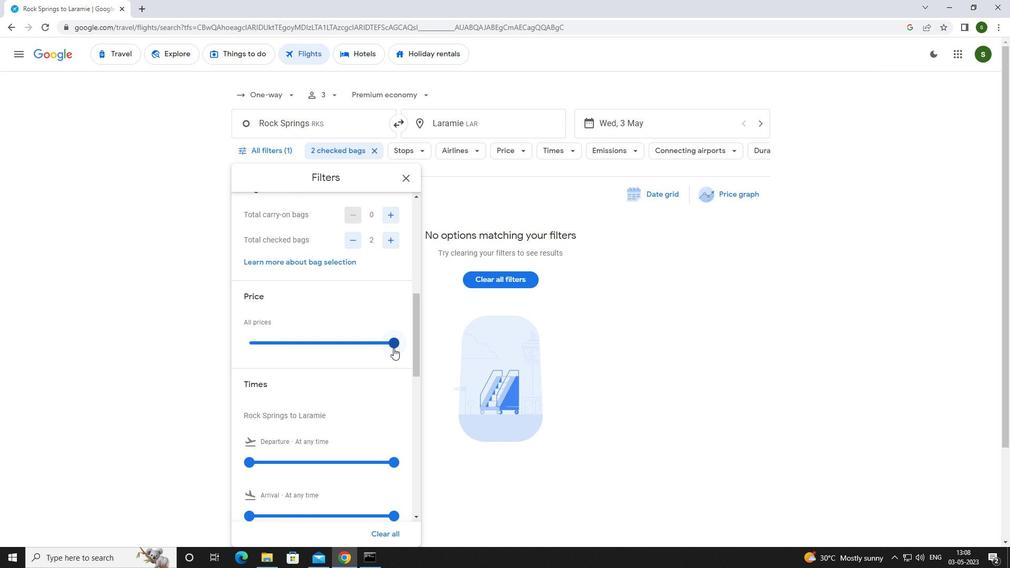 
Action: Mouse moved to (248, 410)
Screenshot: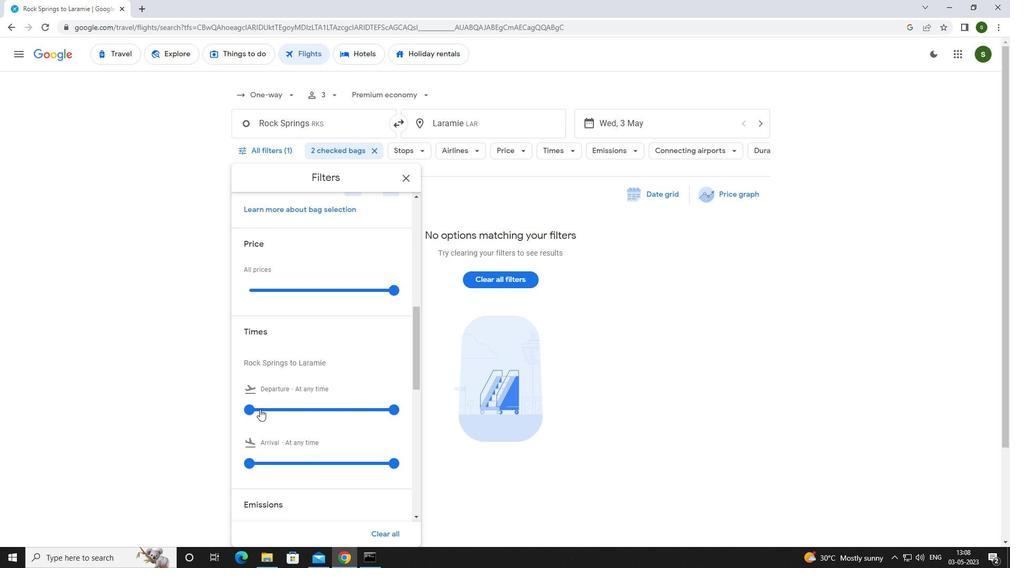 
Action: Mouse pressed left at (248, 410)
Screenshot: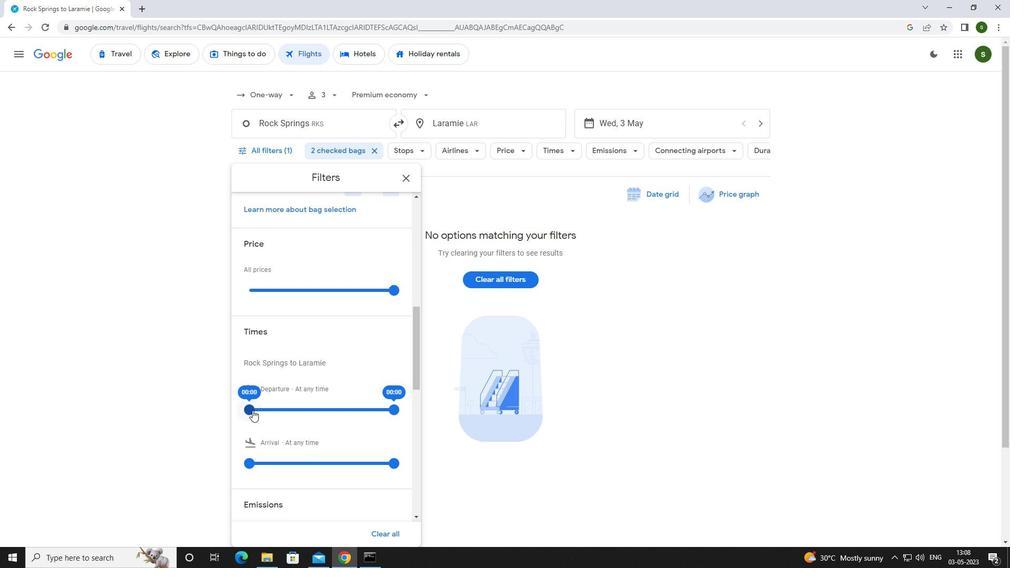 
Action: Mouse moved to (631, 384)
Screenshot: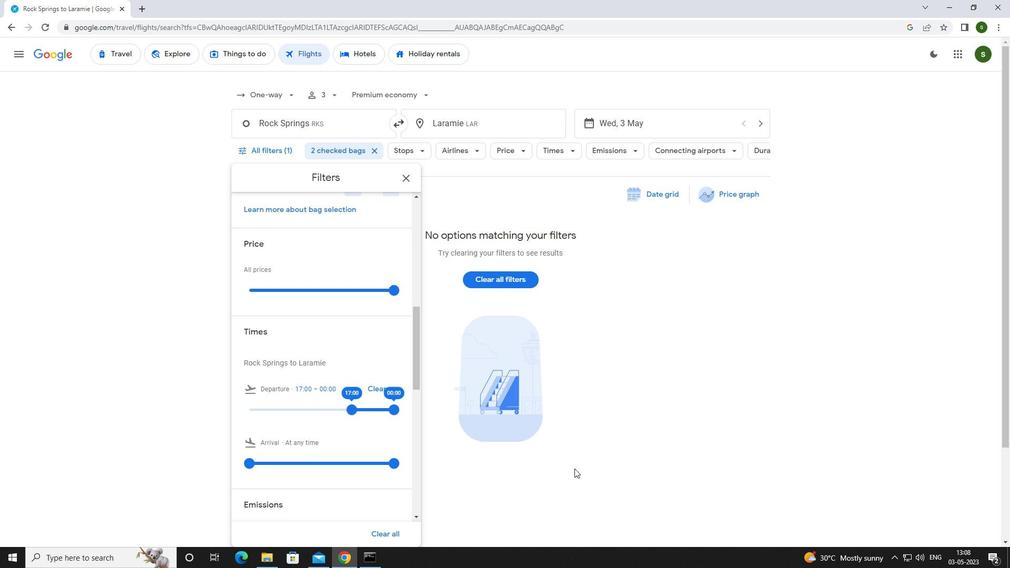 
Action: Mouse pressed left at (631, 384)
Screenshot: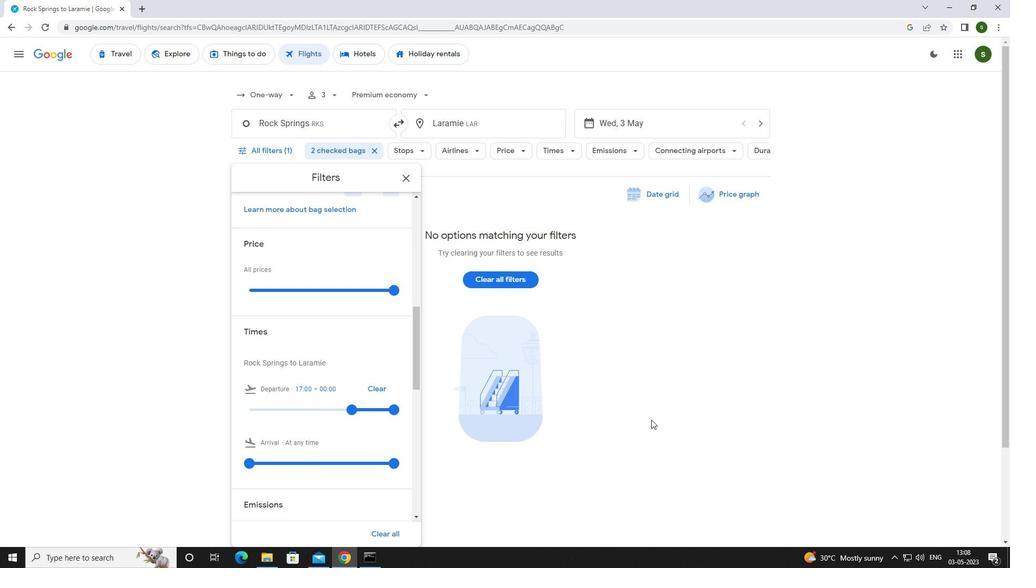
